 Task: Find connections with filter location Kulpahār with filter topic #Letsworkwith filter profile language French with filter current company Lenovo India with filter school Terna Engineering College with filter industry Industry Associations with filter service category Print Design with filter keywords title Social Media Assistant
Action: Mouse moved to (291, 208)
Screenshot: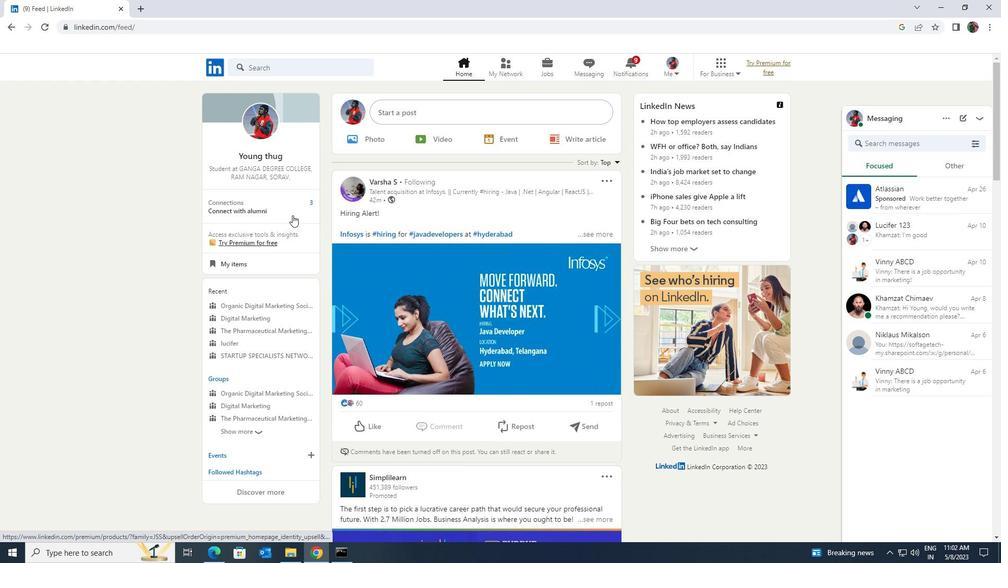
Action: Mouse pressed left at (291, 208)
Screenshot: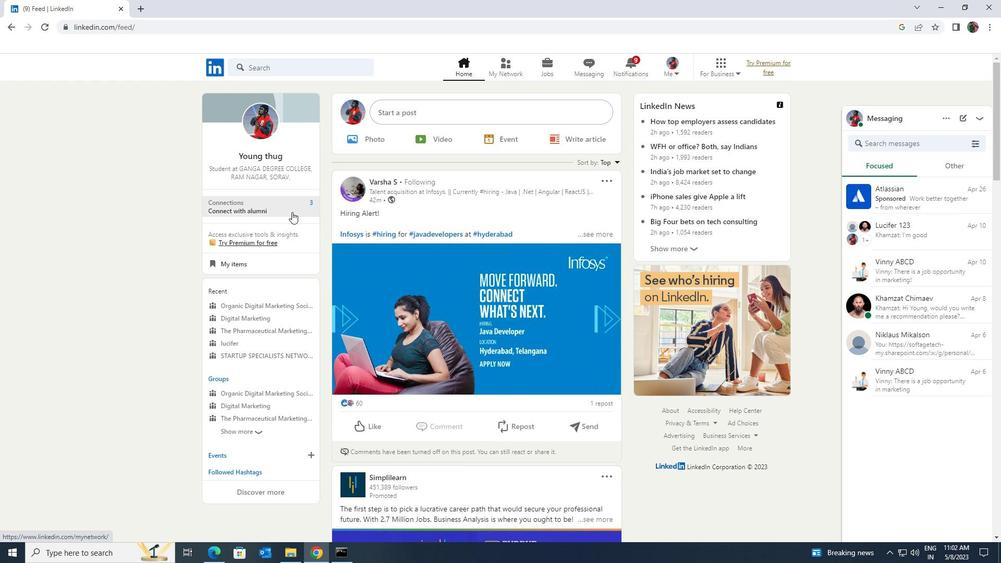 
Action: Mouse moved to (298, 125)
Screenshot: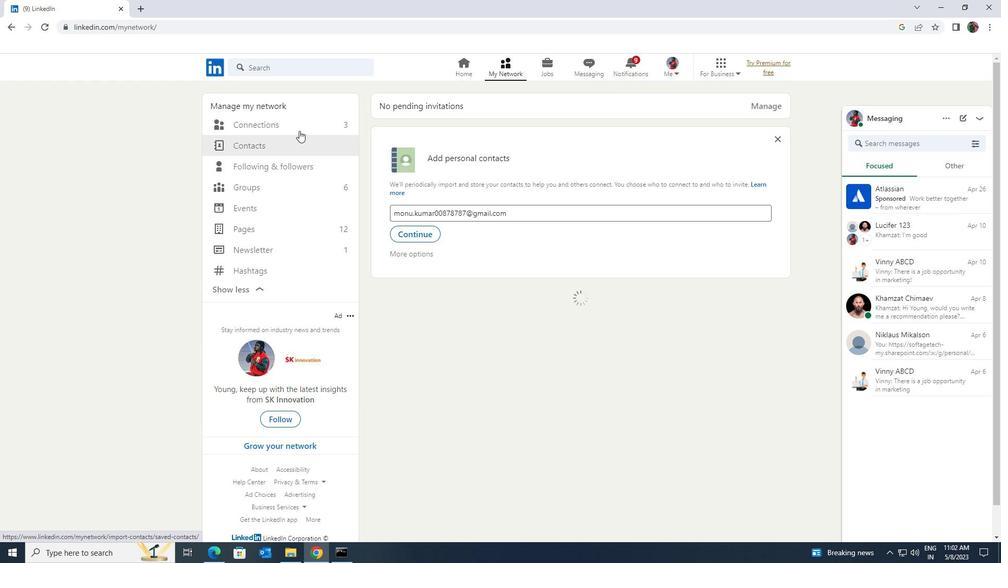 
Action: Mouse pressed left at (298, 125)
Screenshot: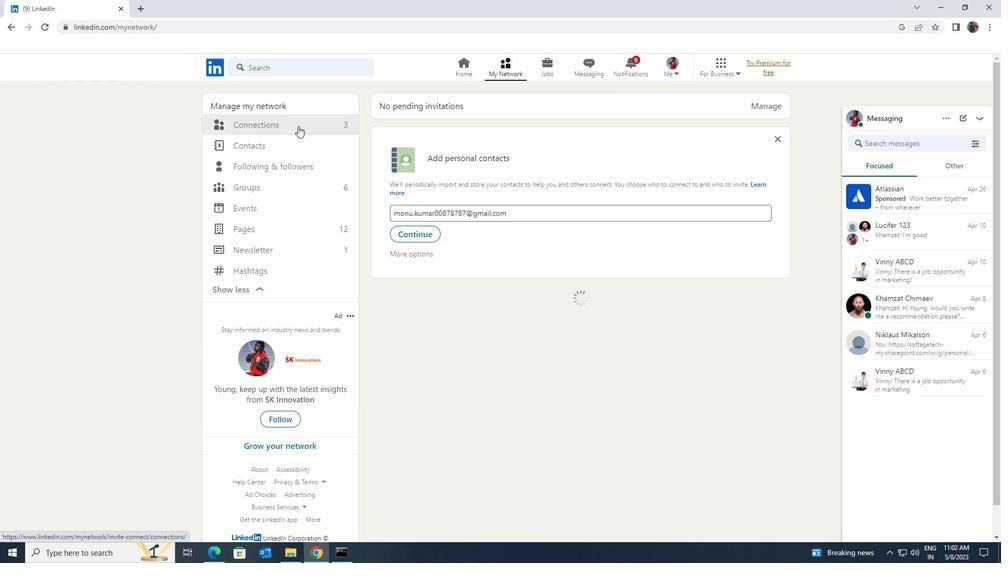 
Action: Mouse moved to (567, 125)
Screenshot: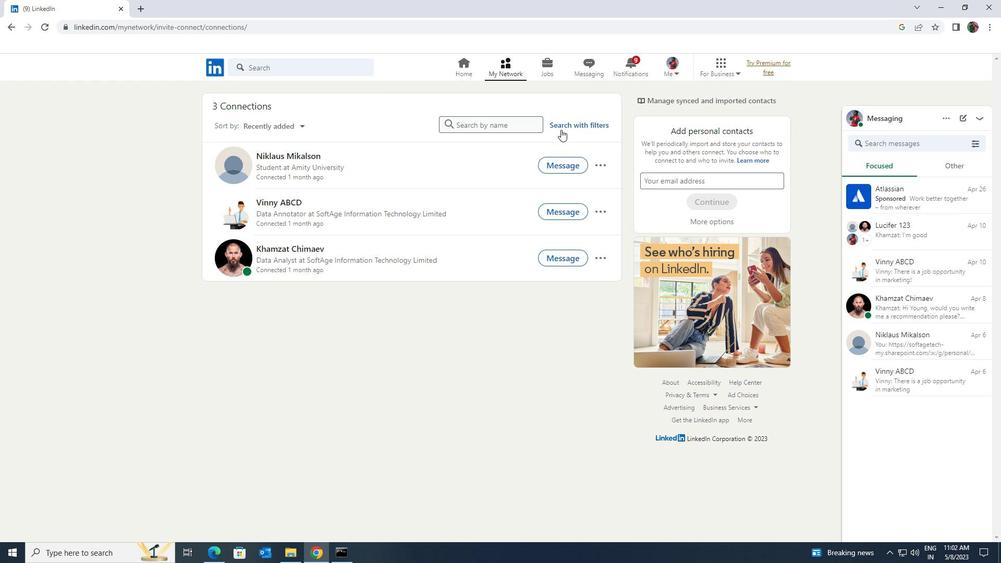 
Action: Mouse pressed left at (567, 125)
Screenshot: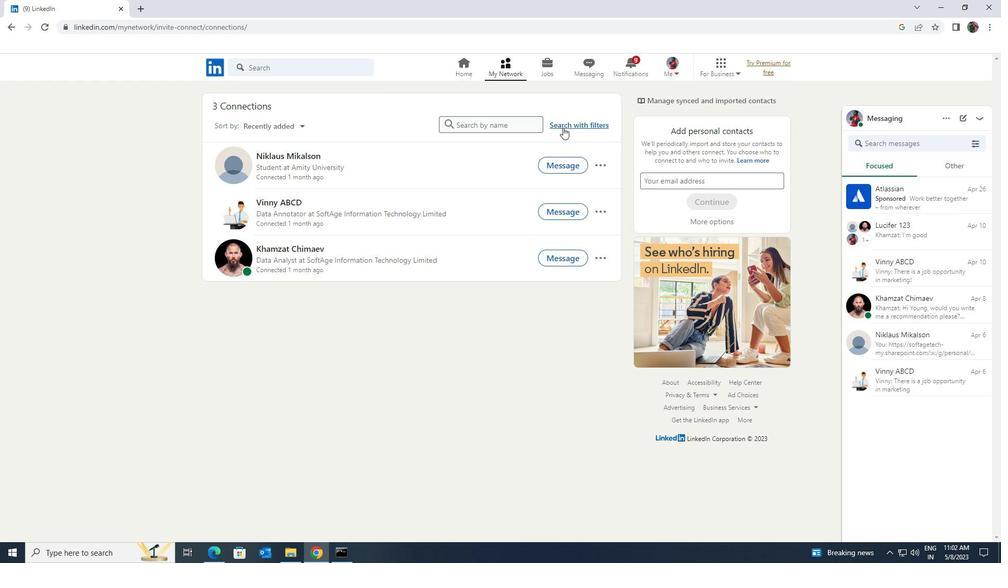 
Action: Mouse moved to (534, 98)
Screenshot: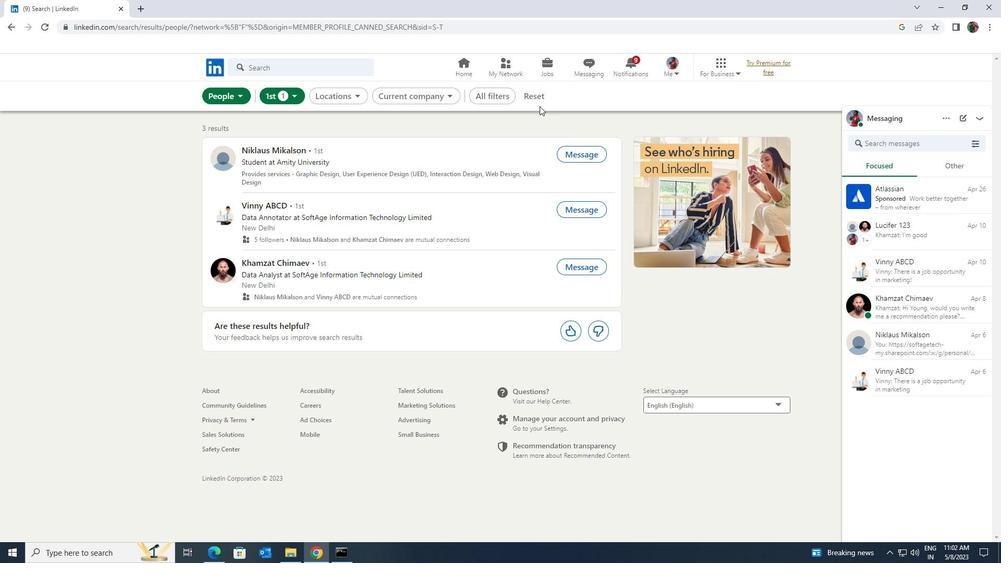 
Action: Mouse pressed left at (534, 98)
Screenshot: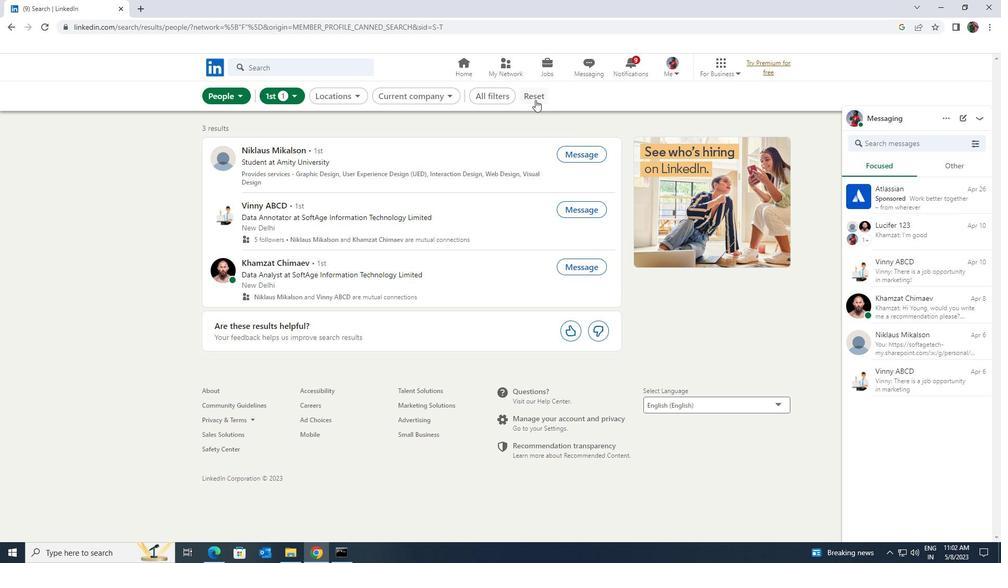 
Action: Mouse moved to (518, 94)
Screenshot: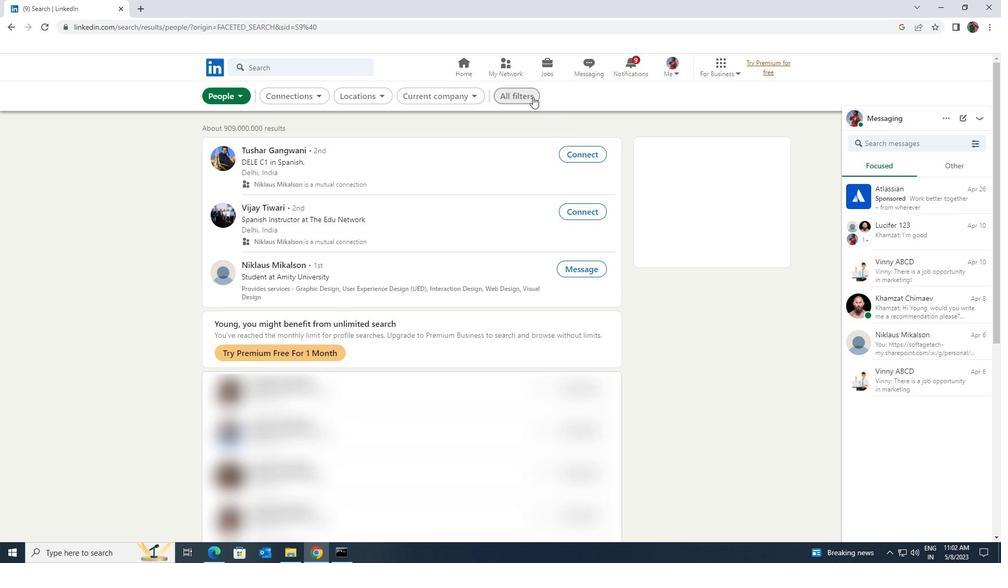 
Action: Mouse pressed left at (518, 94)
Screenshot: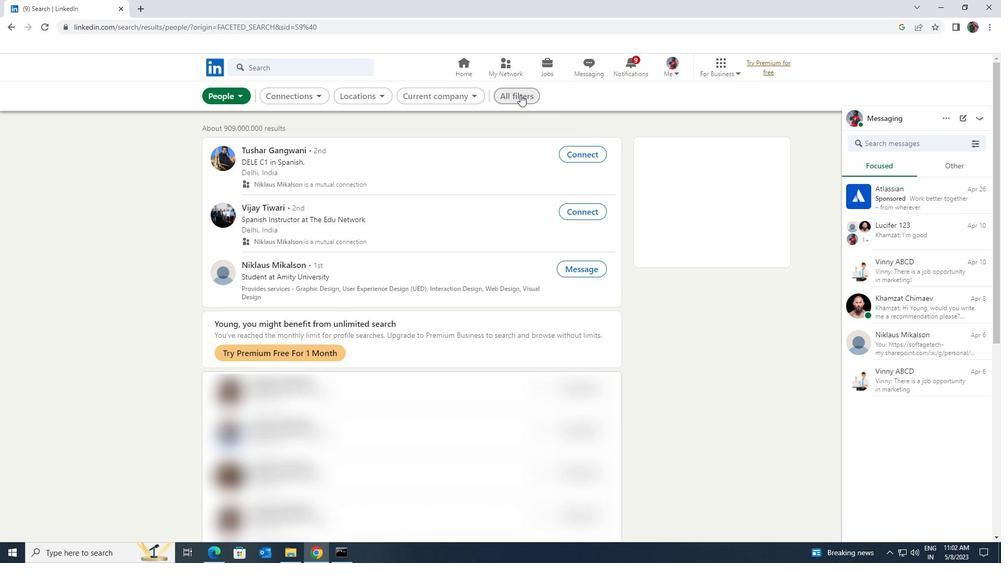 
Action: Mouse moved to (864, 409)
Screenshot: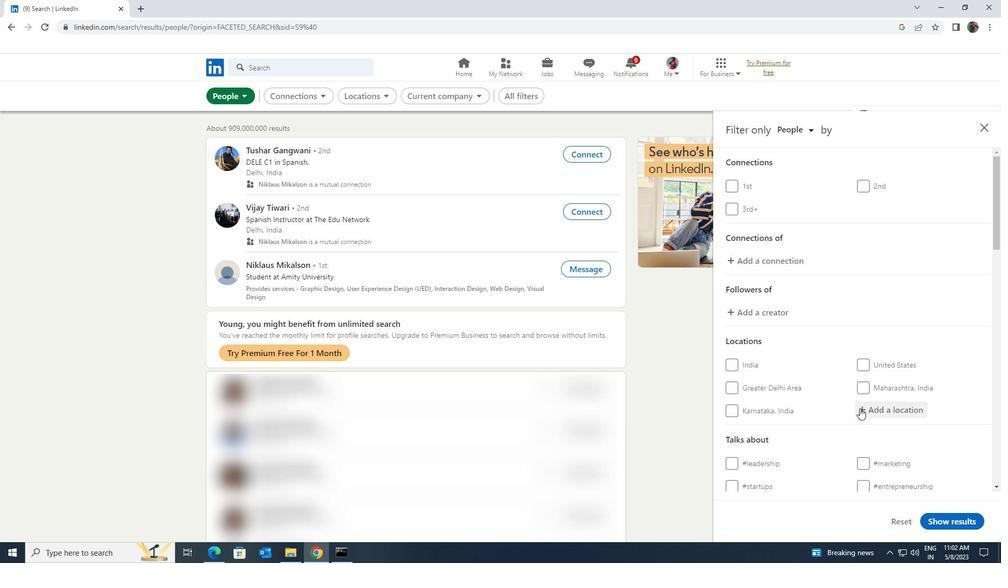 
Action: Mouse pressed left at (864, 409)
Screenshot: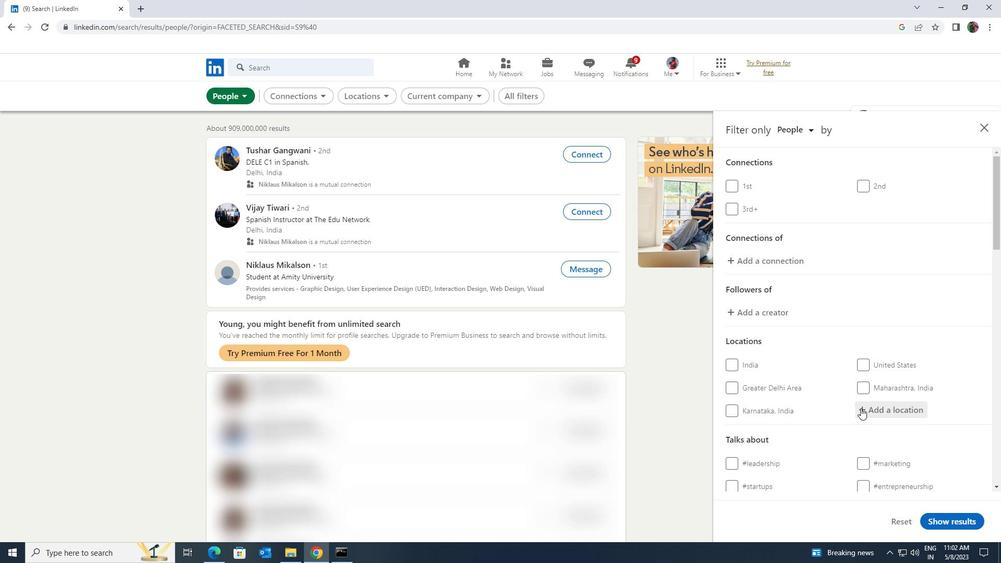 
Action: Key pressed <Key.shift><Key.shift><Key.shift><Key.shift><Key.shift><Key.shift>KULPAHAR
Screenshot: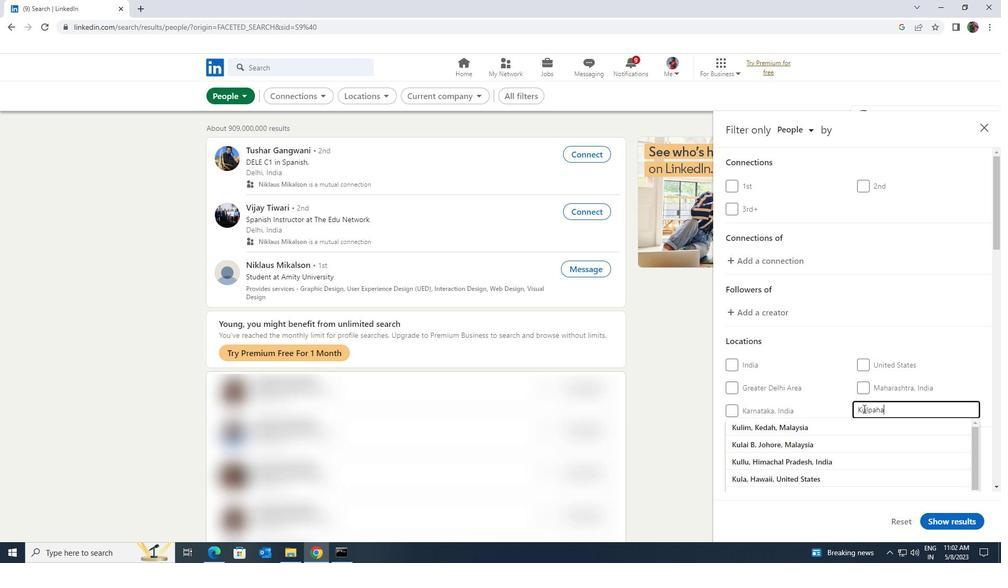 
Action: Mouse moved to (863, 418)
Screenshot: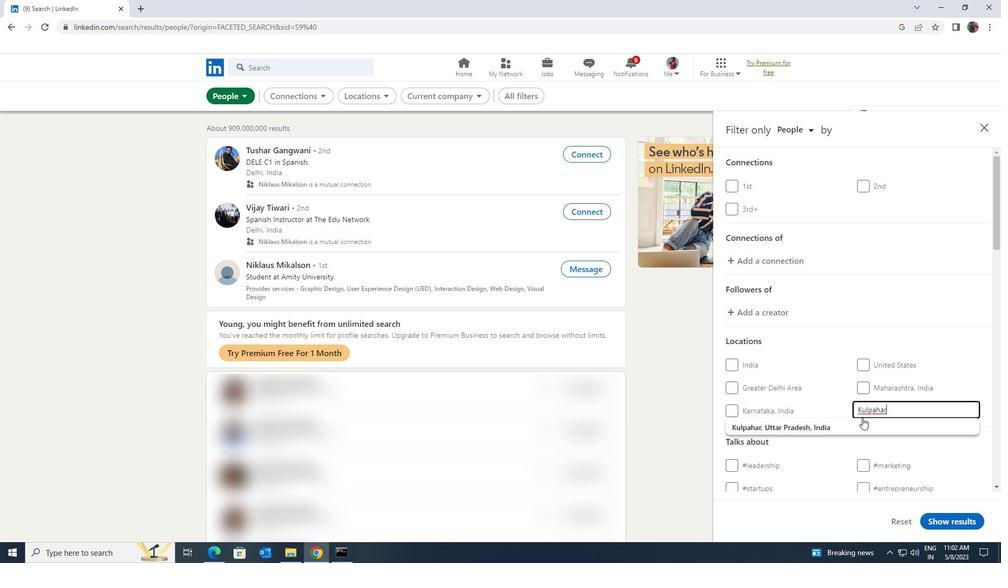 
Action: Mouse pressed left at (863, 418)
Screenshot: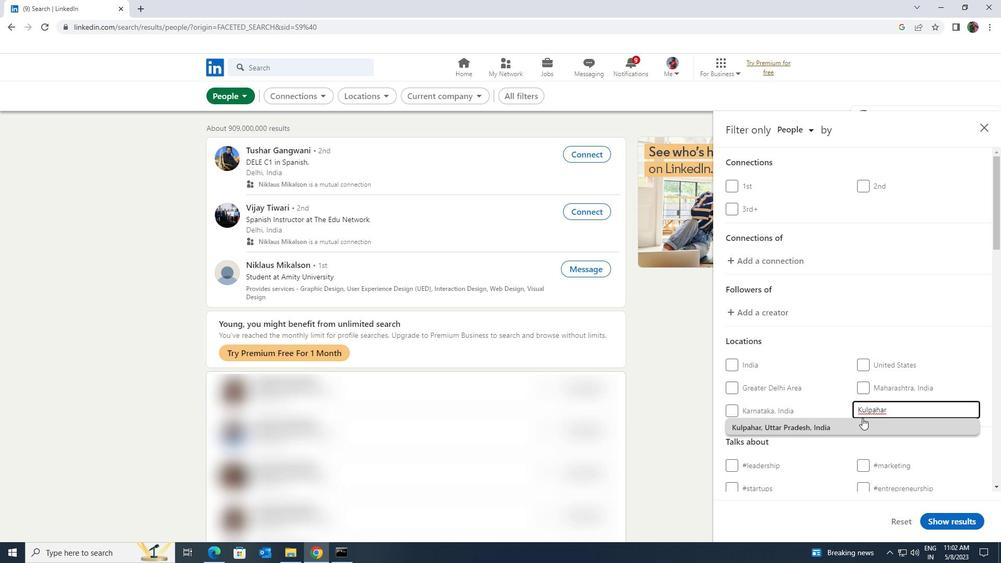 
Action: Mouse scrolled (863, 418) with delta (0, 0)
Screenshot: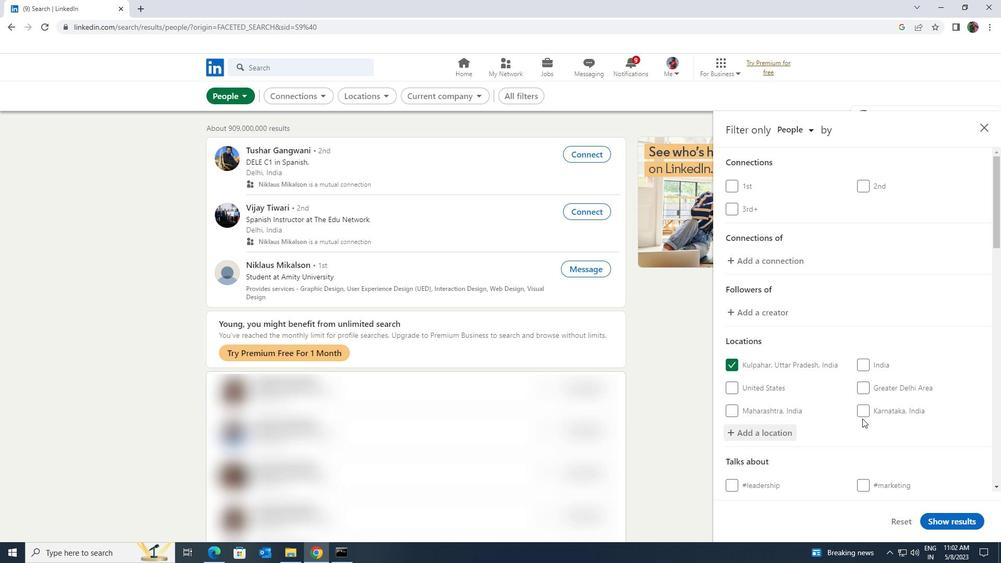 
Action: Mouse scrolled (863, 418) with delta (0, 0)
Screenshot: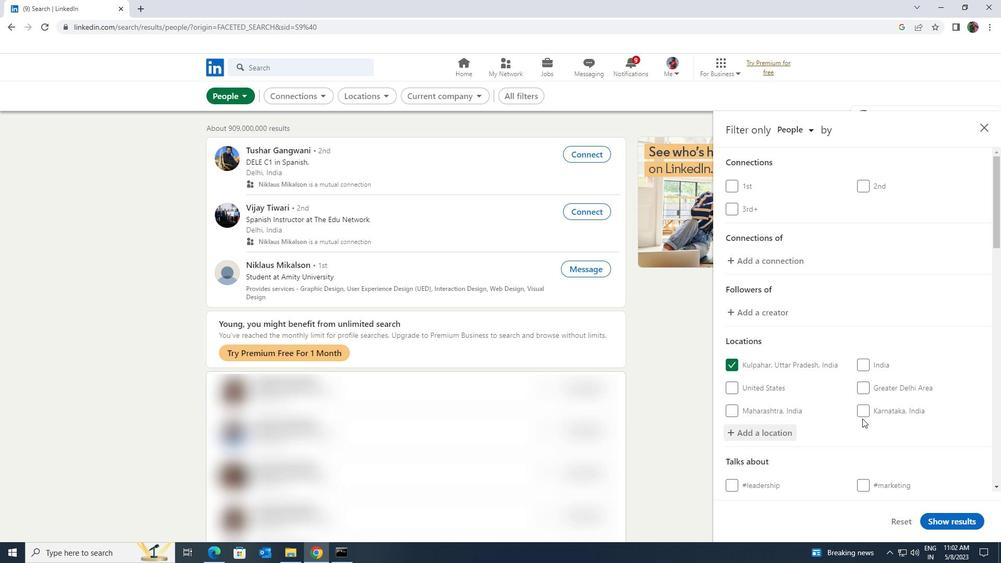 
Action: Mouse moved to (865, 419)
Screenshot: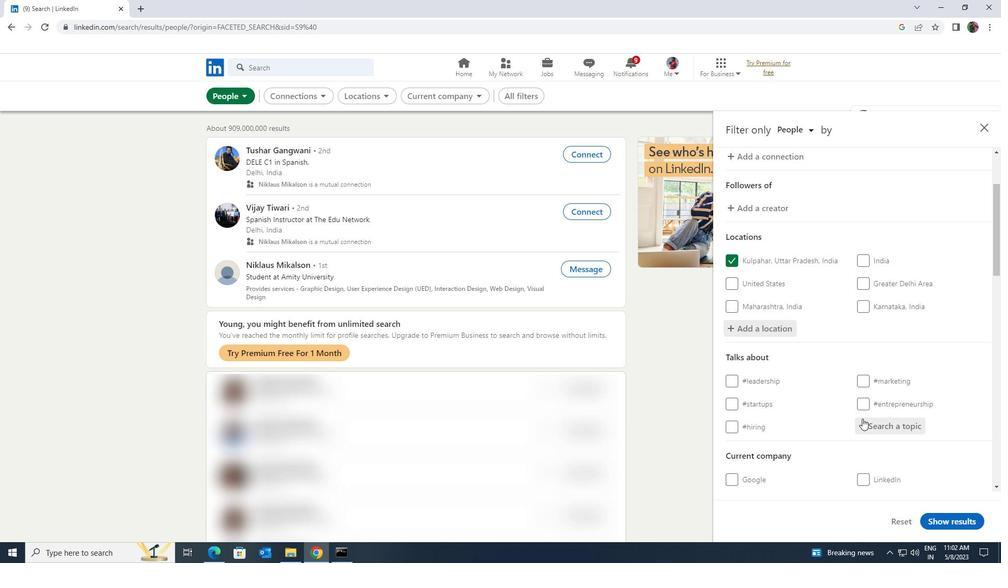 
Action: Mouse pressed left at (865, 419)
Screenshot: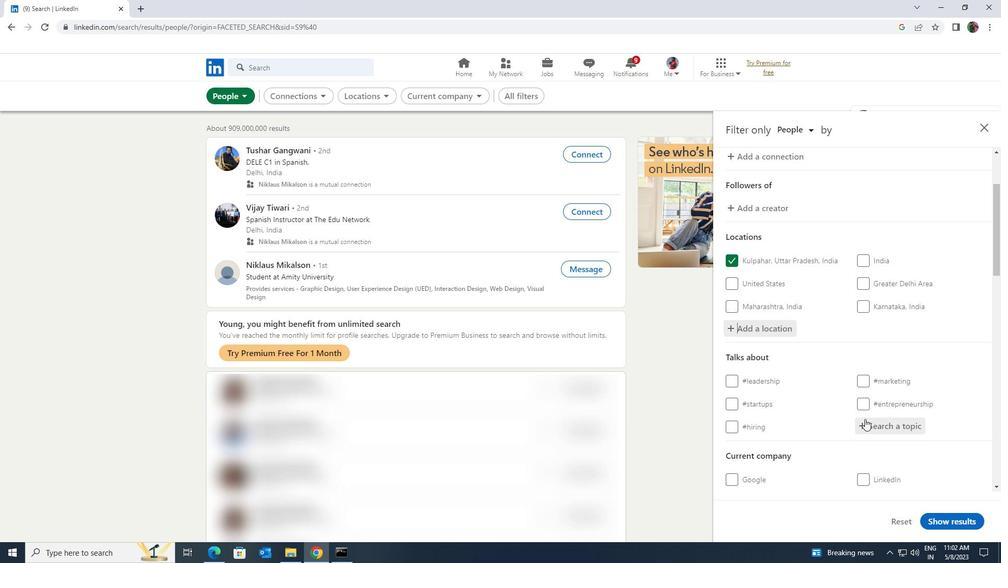 
Action: Key pressed <Key.shift>LETSWORK
Screenshot: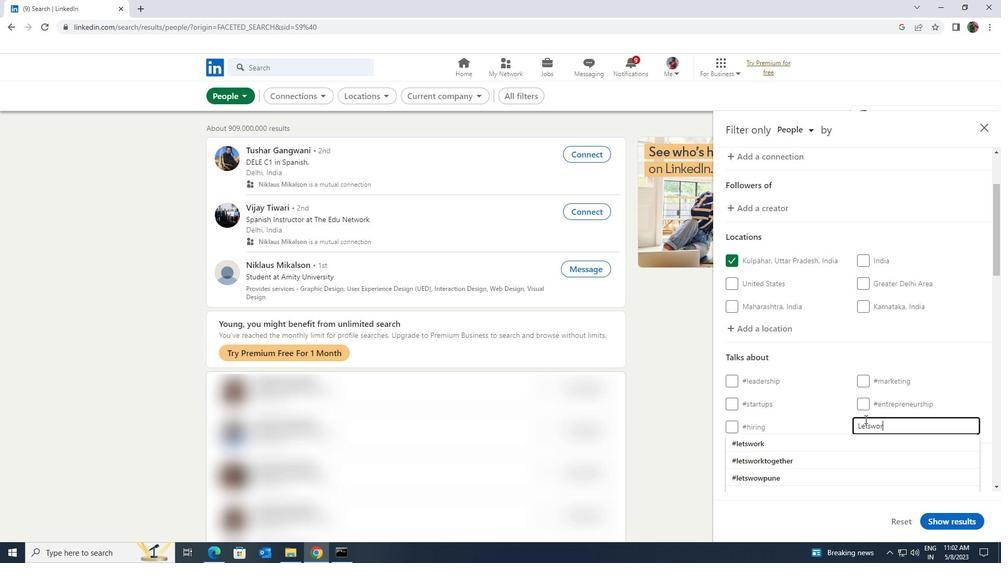 
Action: Mouse moved to (865, 434)
Screenshot: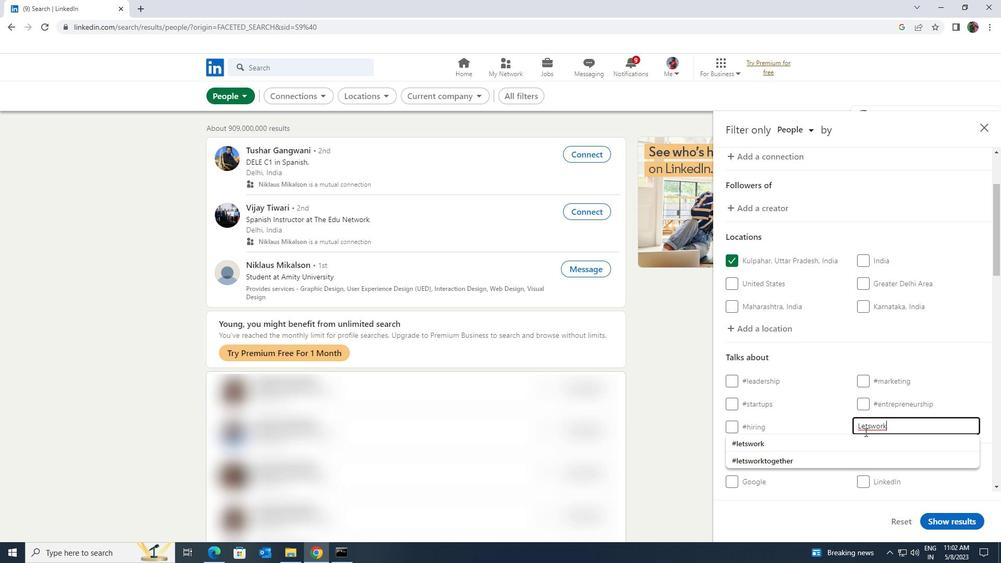 
Action: Mouse pressed left at (865, 434)
Screenshot: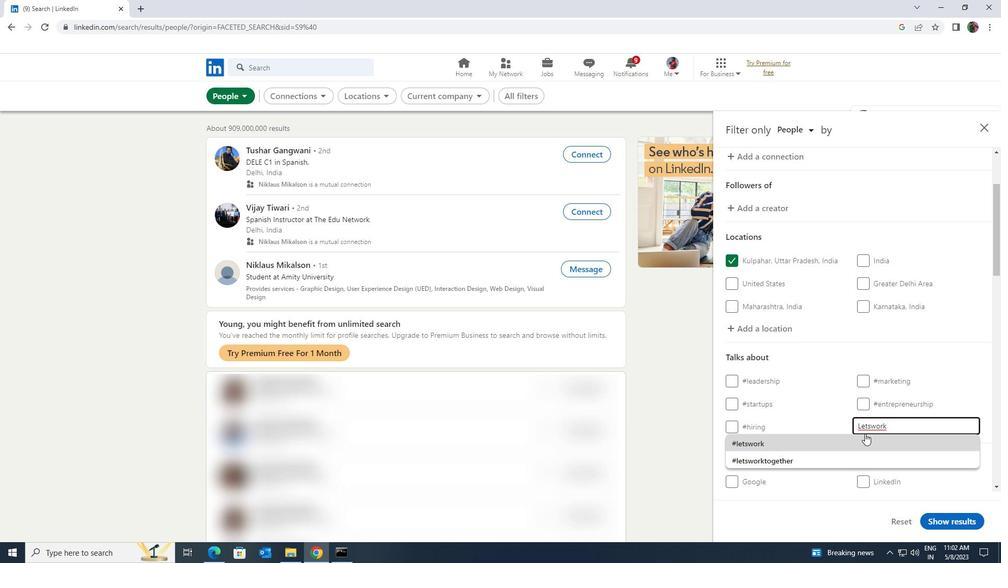 
Action: Mouse scrolled (865, 433) with delta (0, 0)
Screenshot: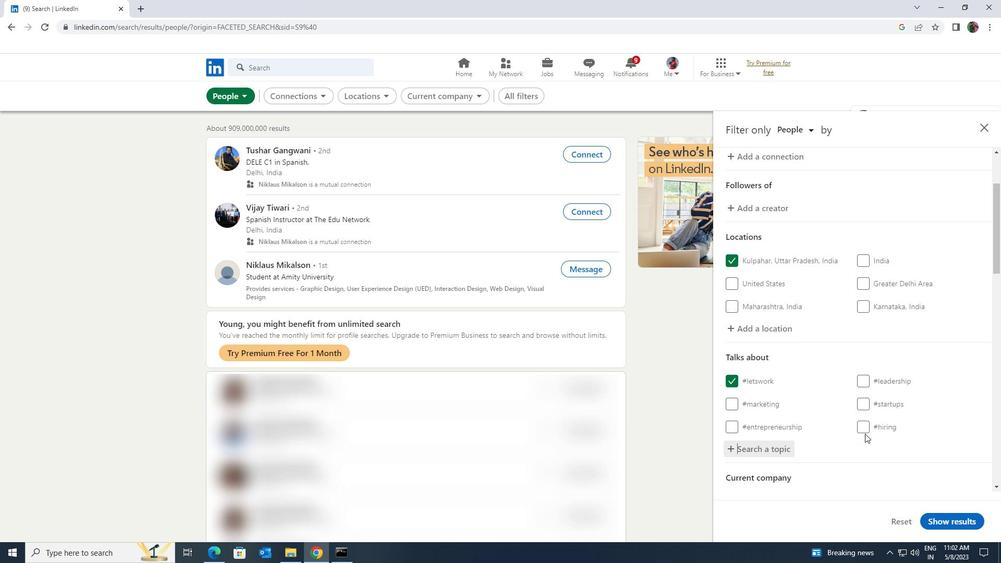 
Action: Mouse scrolled (865, 433) with delta (0, 0)
Screenshot: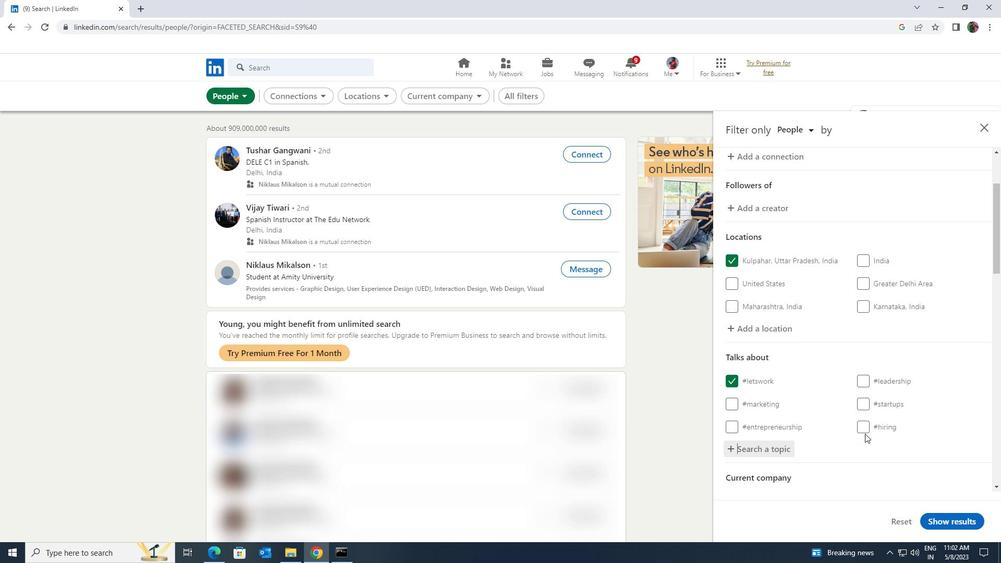 
Action: Mouse scrolled (865, 433) with delta (0, 0)
Screenshot: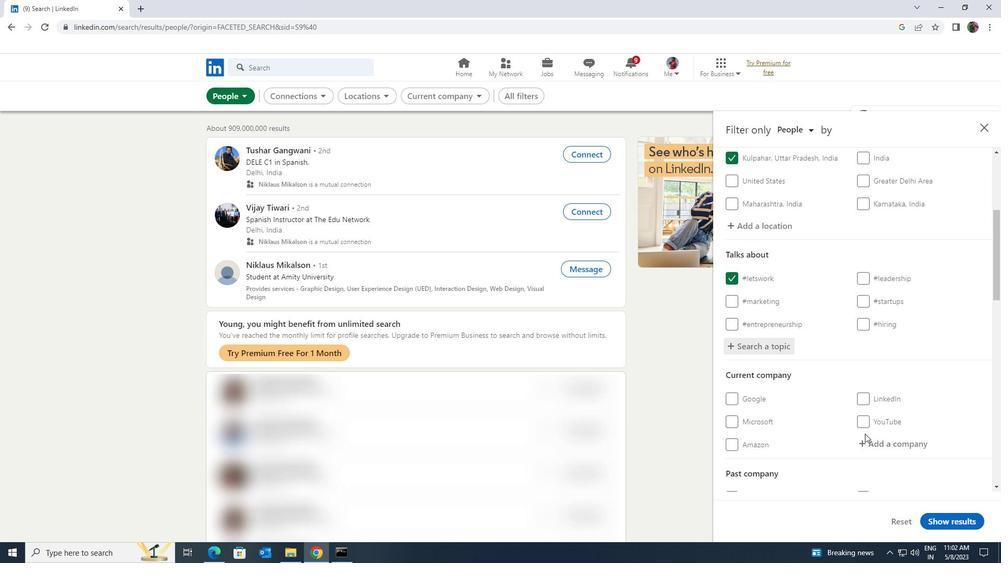 
Action: Mouse scrolled (865, 433) with delta (0, 0)
Screenshot: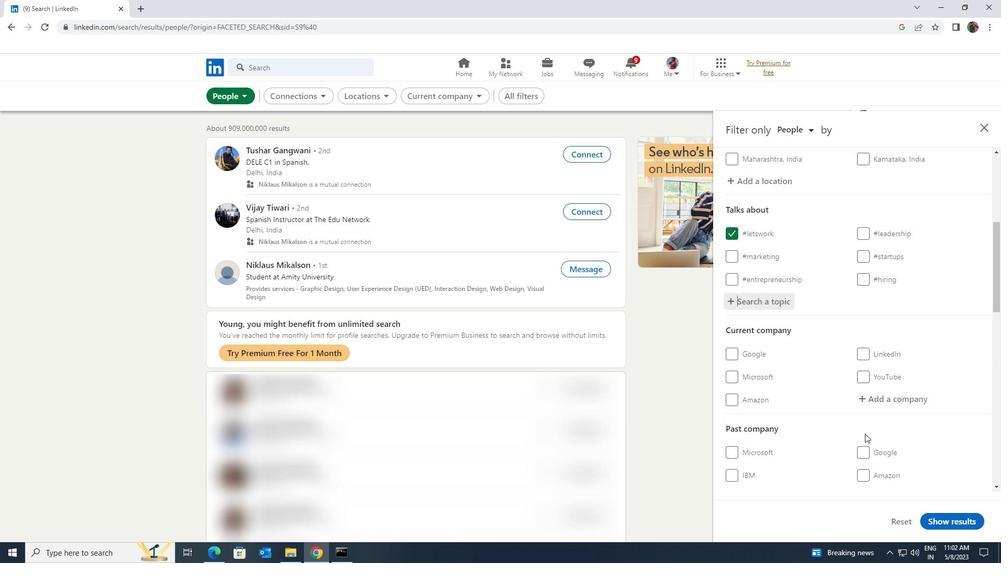 
Action: Mouse scrolled (865, 433) with delta (0, 0)
Screenshot: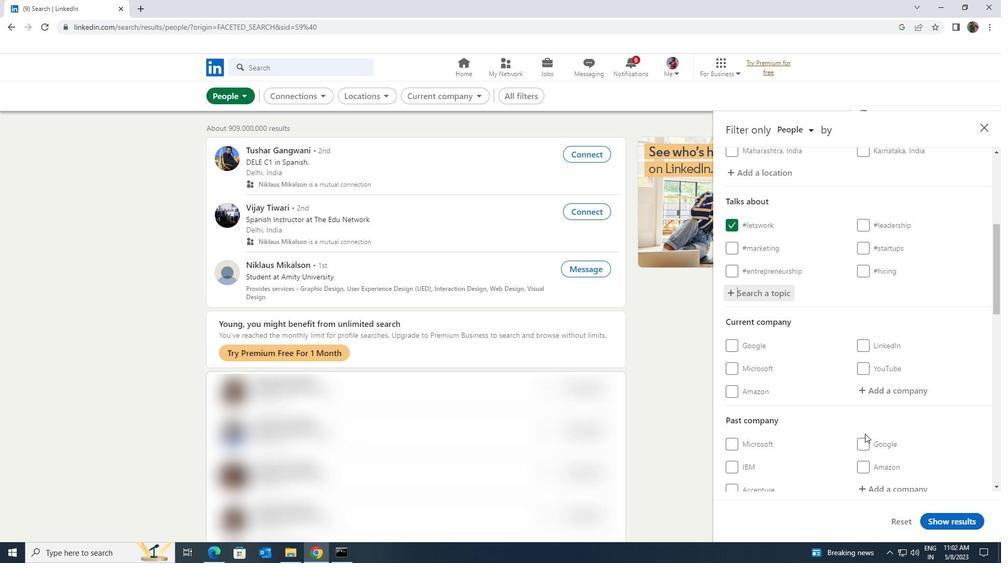 
Action: Mouse scrolled (865, 433) with delta (0, 0)
Screenshot: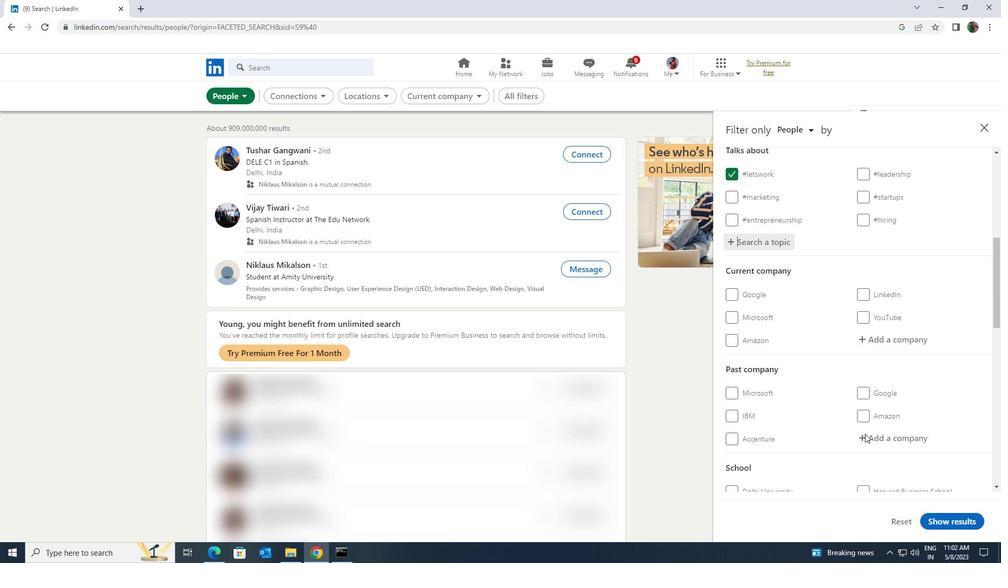 
Action: Mouse scrolled (865, 433) with delta (0, 0)
Screenshot: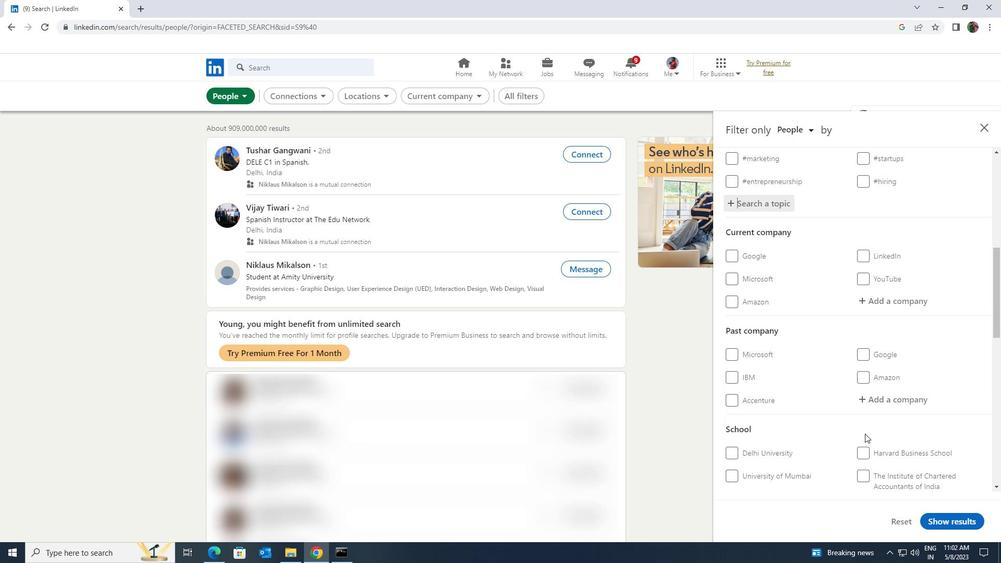 
Action: Mouse scrolled (865, 433) with delta (0, 0)
Screenshot: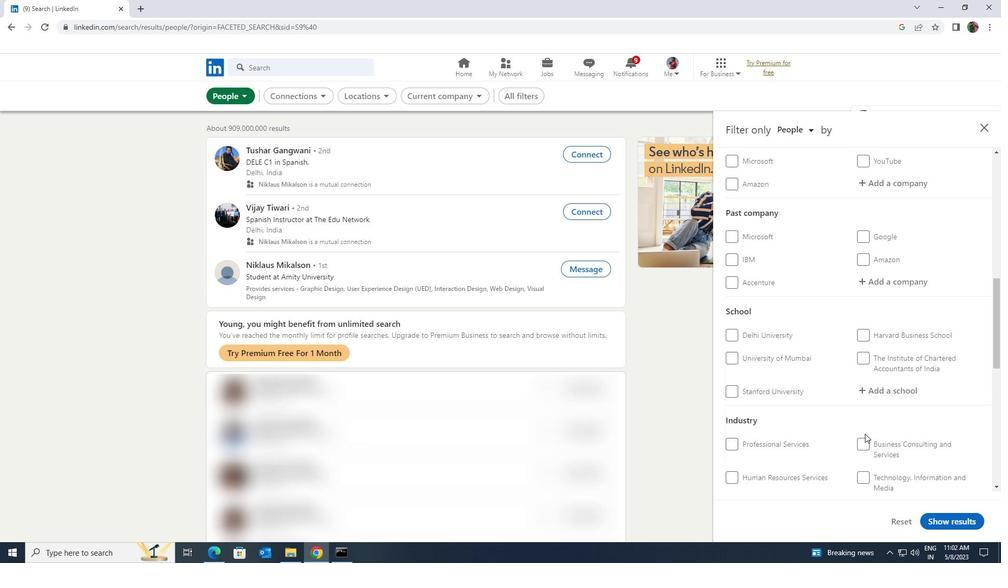 
Action: Mouse scrolled (865, 433) with delta (0, 0)
Screenshot: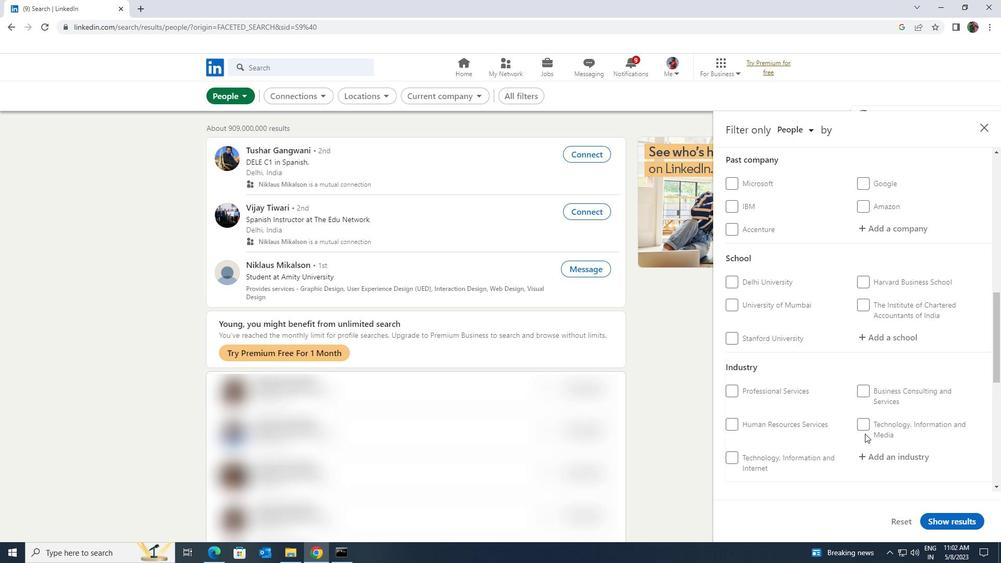 
Action: Mouse moved to (864, 464)
Screenshot: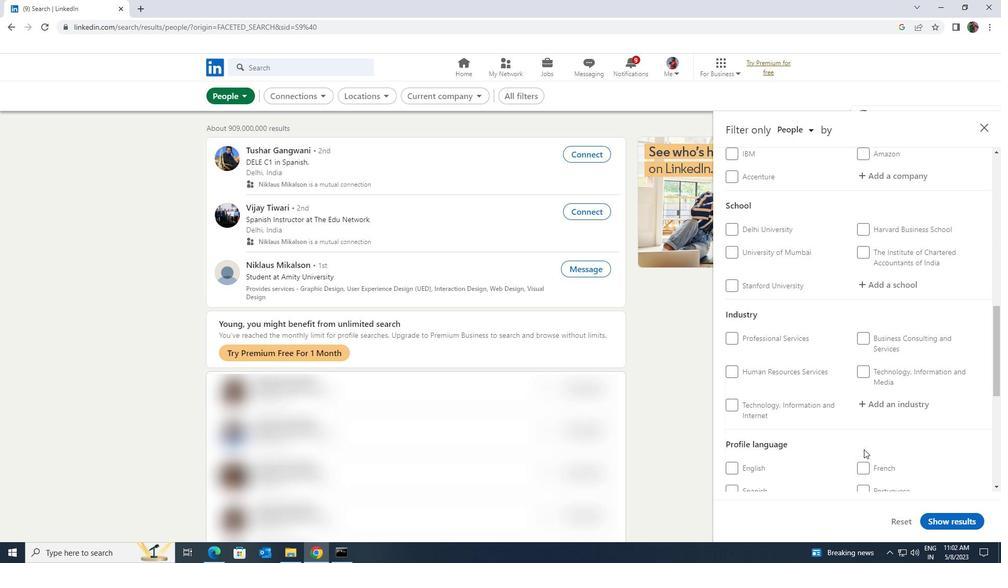 
Action: Mouse pressed left at (864, 464)
Screenshot: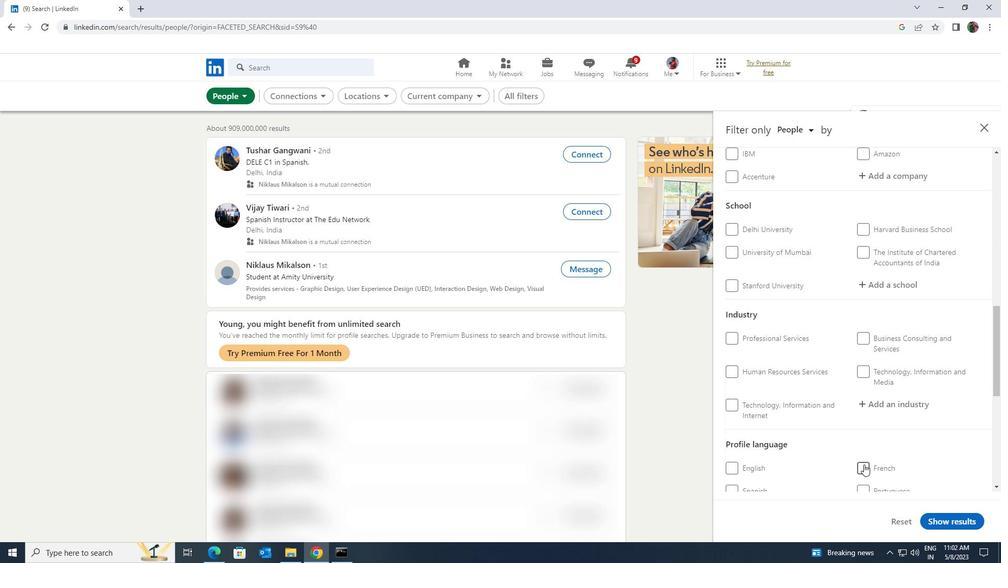 
Action: Mouse scrolled (864, 465) with delta (0, 0)
Screenshot: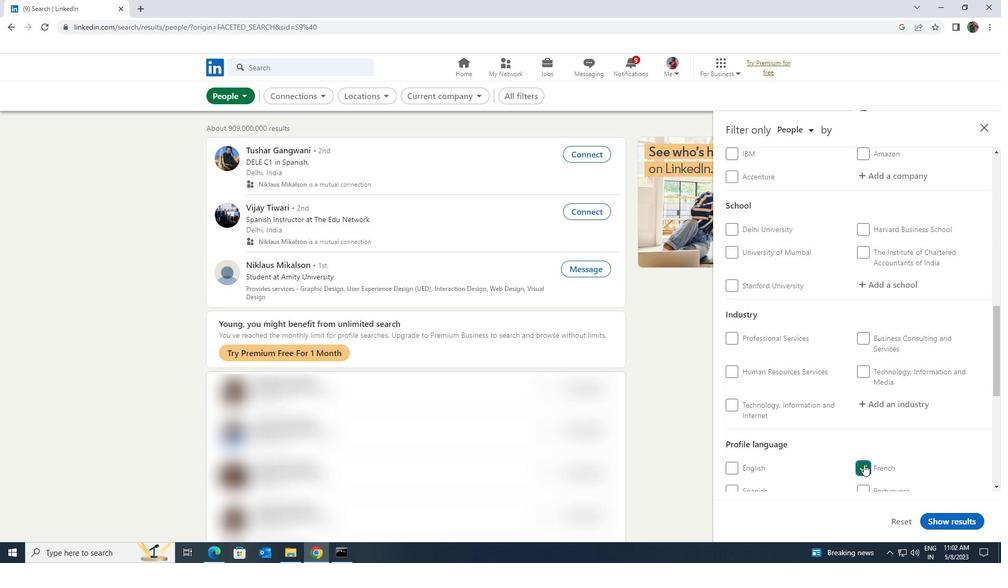 
Action: Mouse scrolled (864, 465) with delta (0, 0)
Screenshot: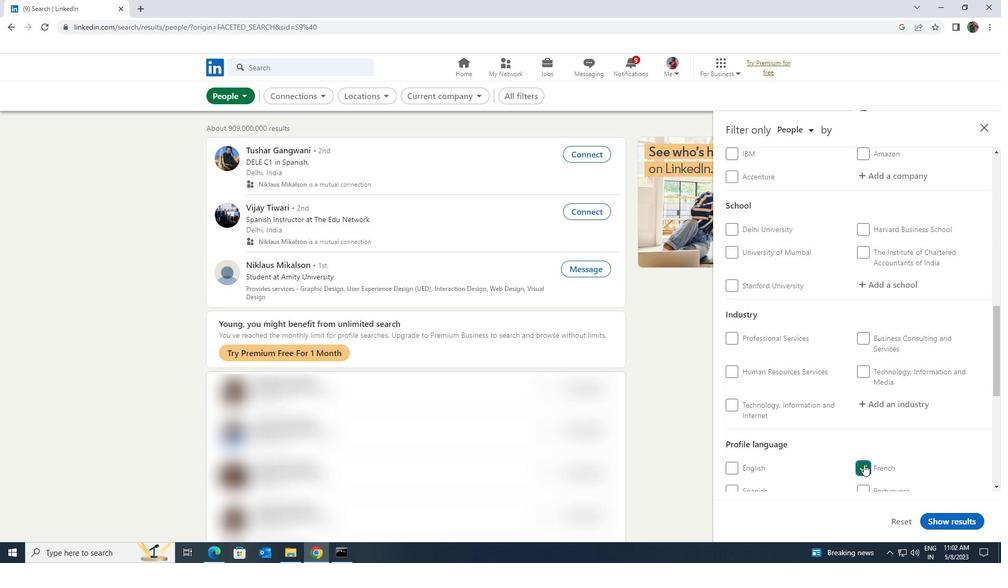 
Action: Mouse scrolled (864, 465) with delta (0, 0)
Screenshot: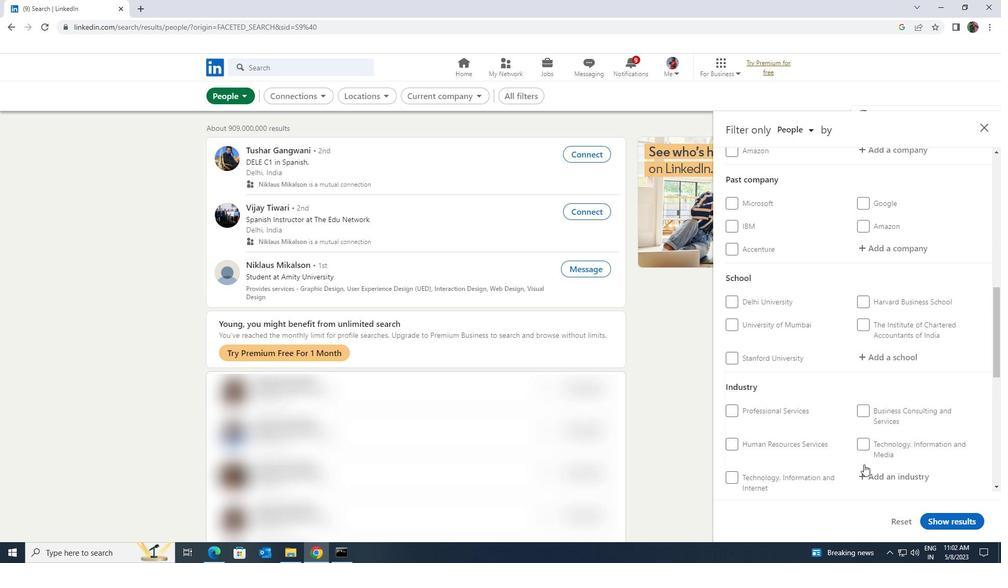 
Action: Mouse scrolled (864, 465) with delta (0, 0)
Screenshot: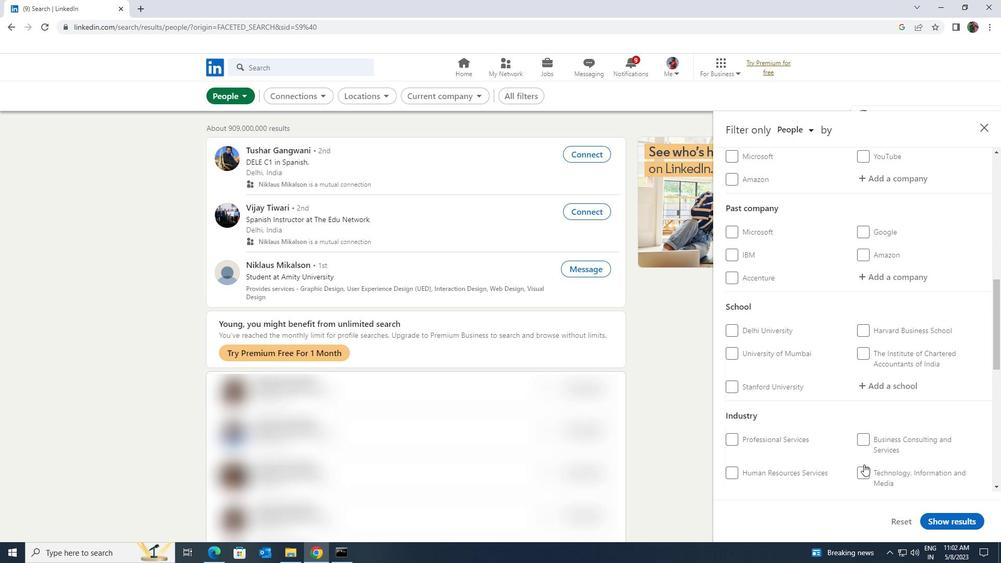 
Action: Mouse scrolled (864, 465) with delta (0, 0)
Screenshot: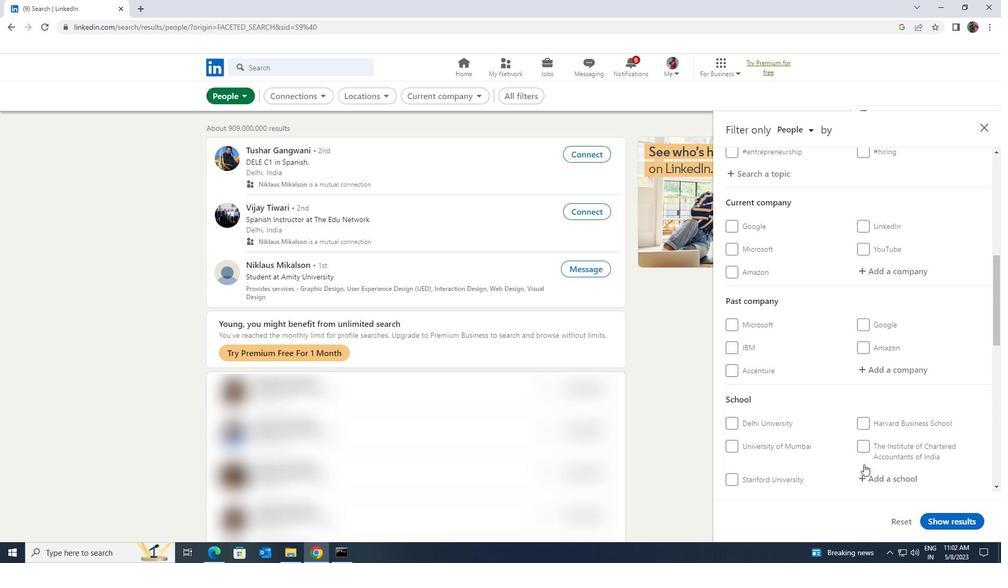 
Action: Mouse scrolled (864, 465) with delta (0, 0)
Screenshot: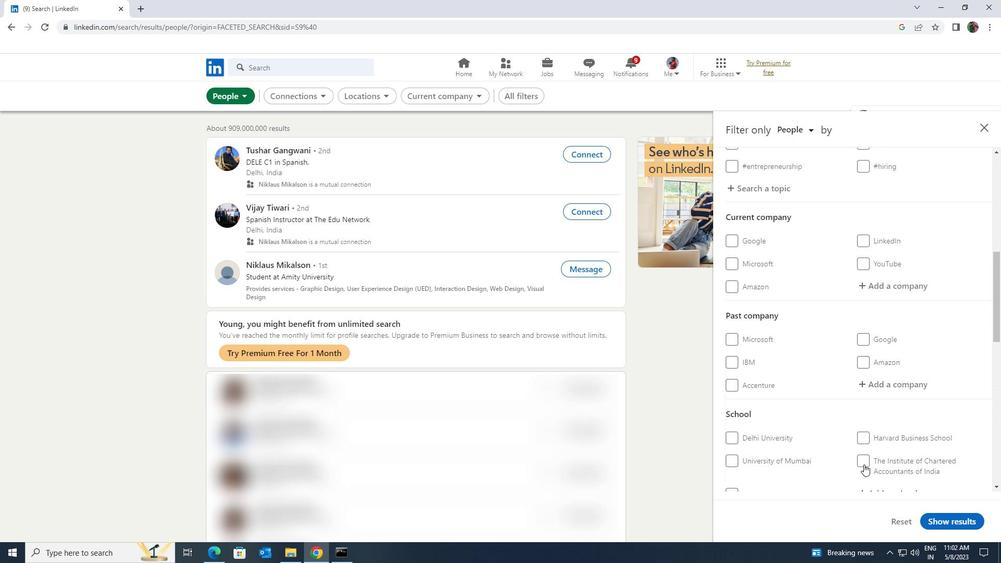 
Action: Mouse scrolled (864, 465) with delta (0, 0)
Screenshot: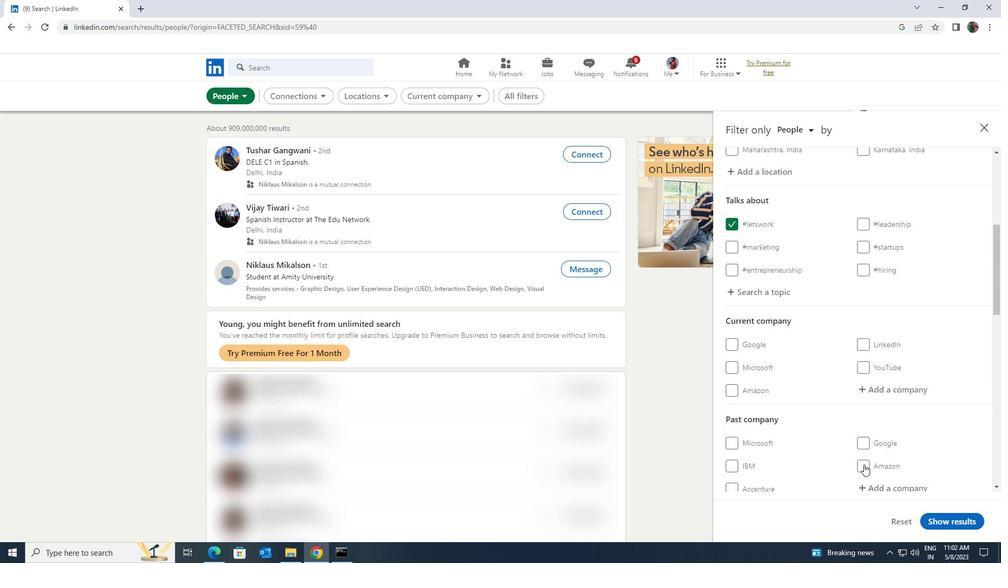 
Action: Mouse moved to (869, 445)
Screenshot: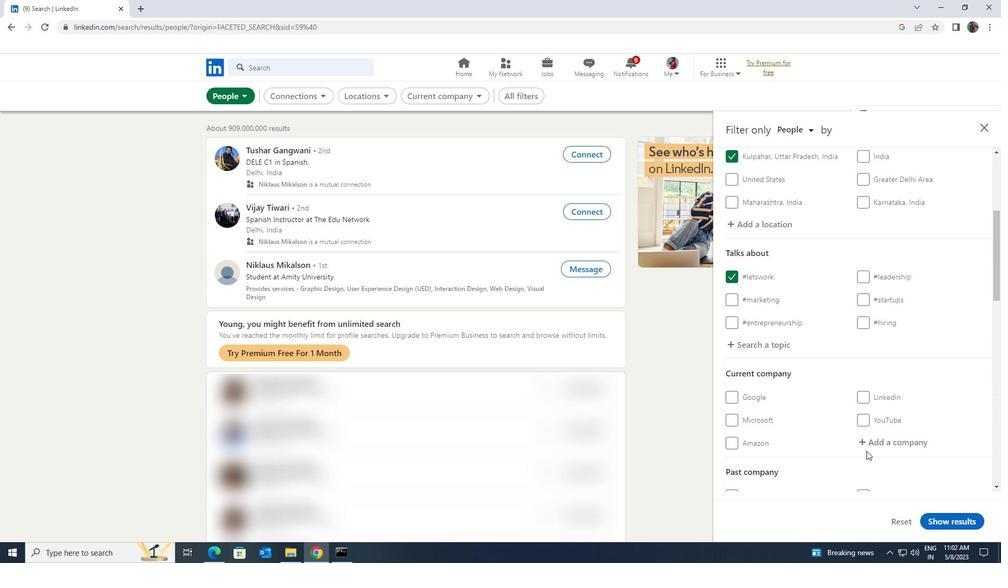
Action: Mouse pressed left at (869, 445)
Screenshot: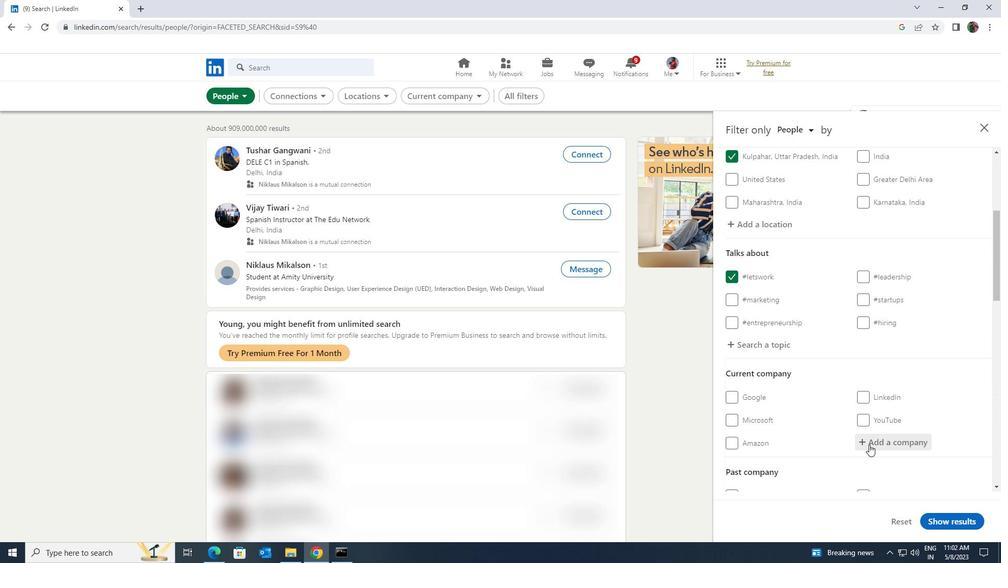 
Action: Key pressed <Key.shift>LENVO<Key.backspace><Key.backspace>ON<Key.backspace>VO<Key.space><Key.shift>INDIA
Screenshot: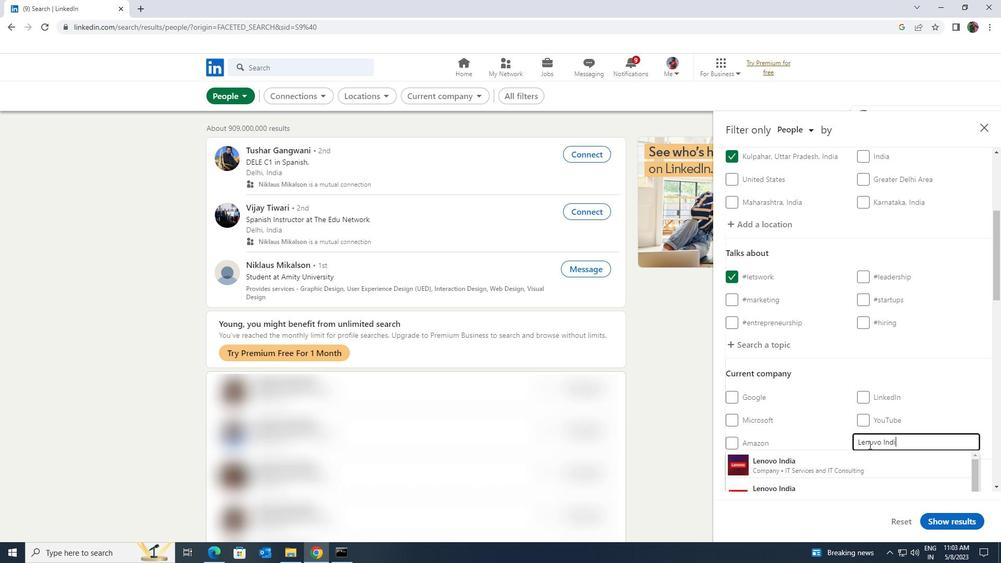 
Action: Mouse moved to (868, 455)
Screenshot: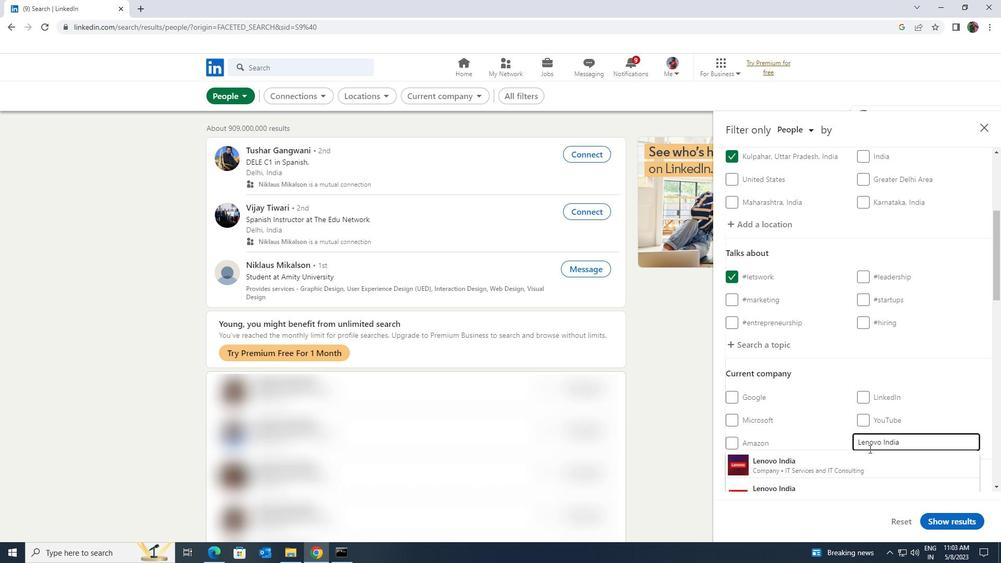 
Action: Mouse pressed left at (868, 455)
Screenshot: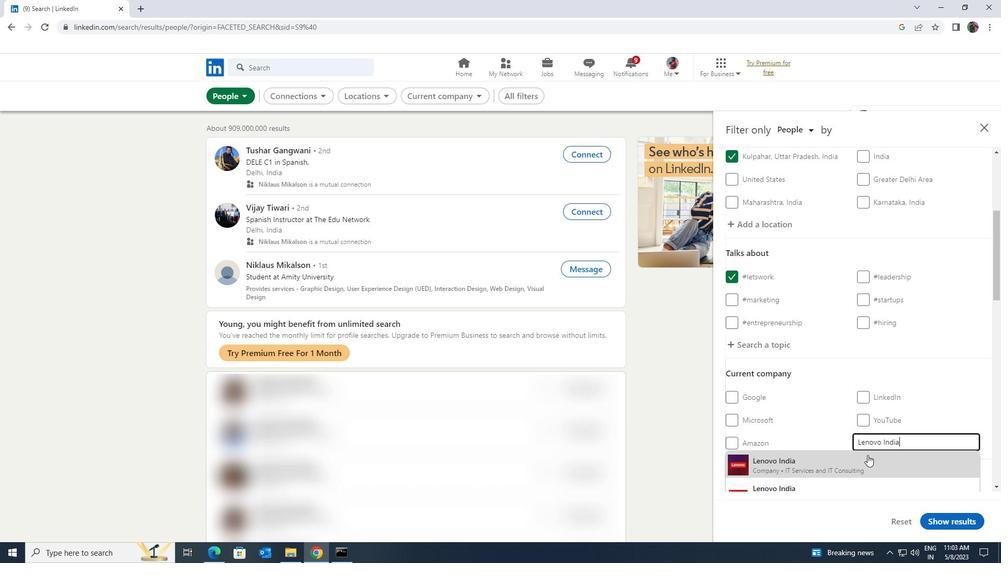 
Action: Mouse scrolled (868, 454) with delta (0, 0)
Screenshot: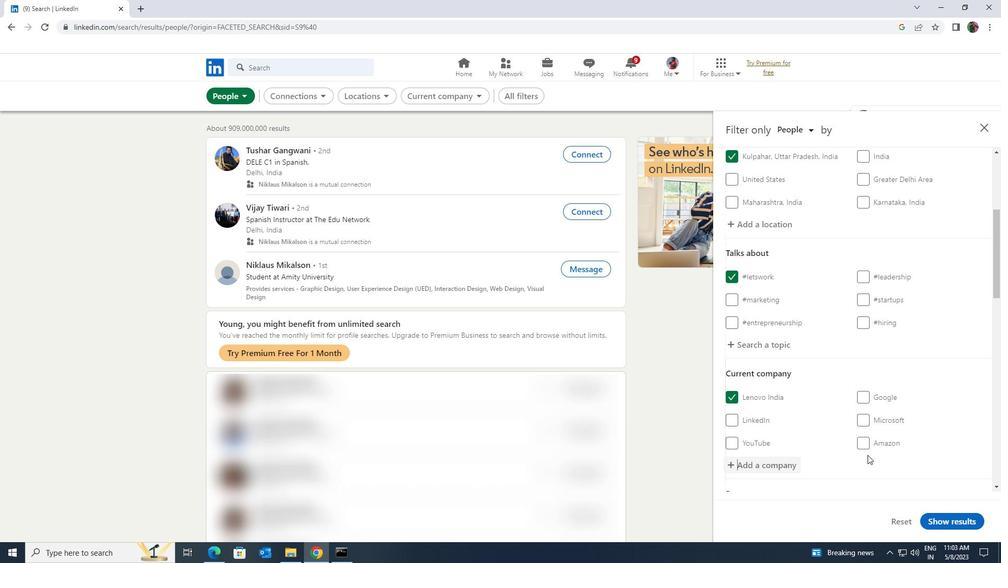 
Action: Mouse scrolled (868, 454) with delta (0, 0)
Screenshot: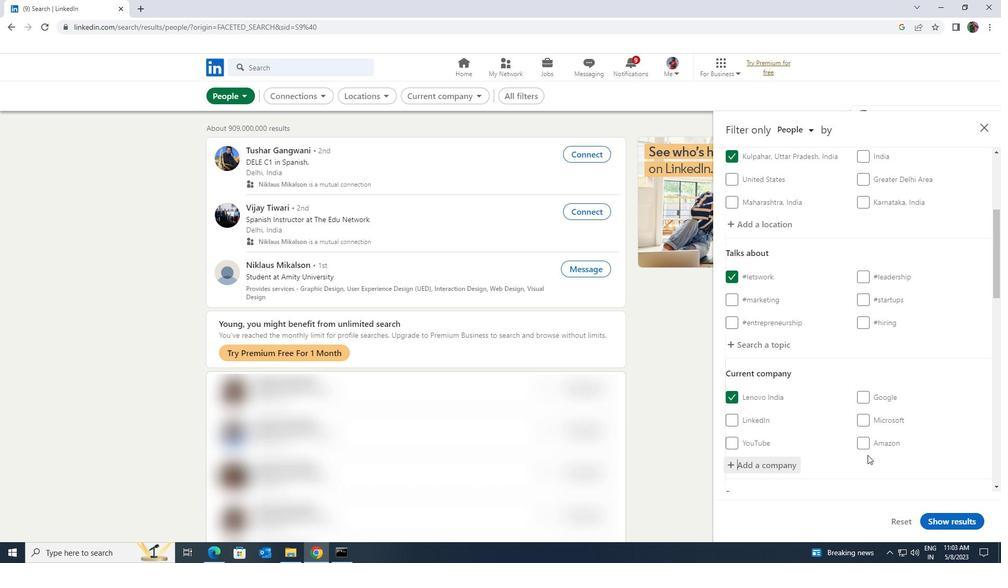 
Action: Mouse scrolled (868, 454) with delta (0, 0)
Screenshot: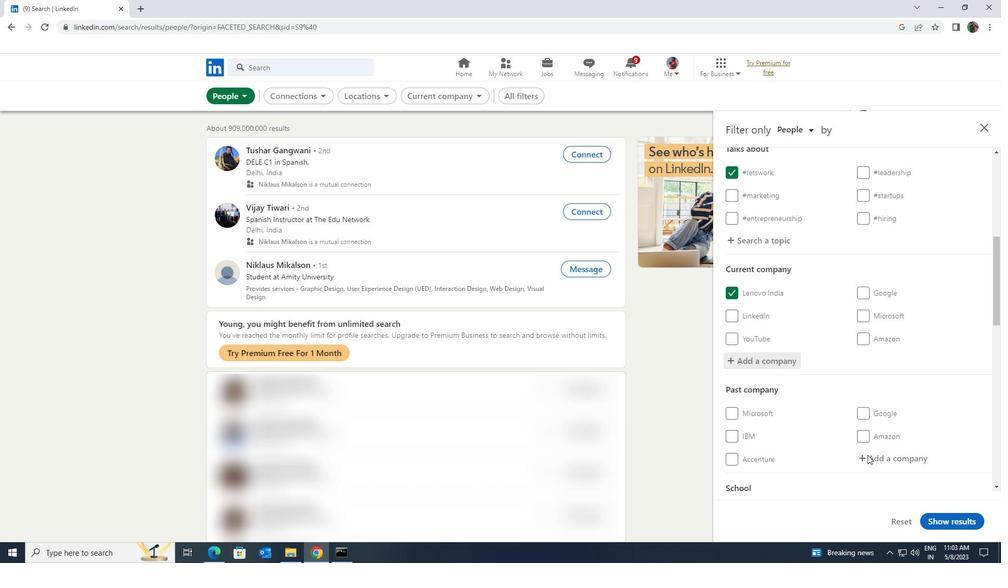 
Action: Mouse scrolled (868, 454) with delta (0, 0)
Screenshot: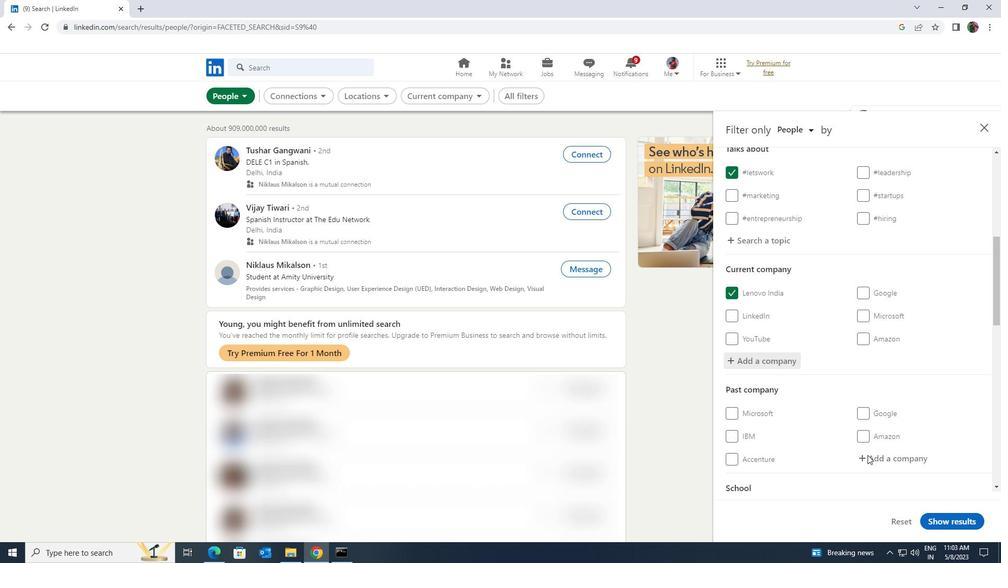 
Action: Mouse scrolled (868, 454) with delta (0, 0)
Screenshot: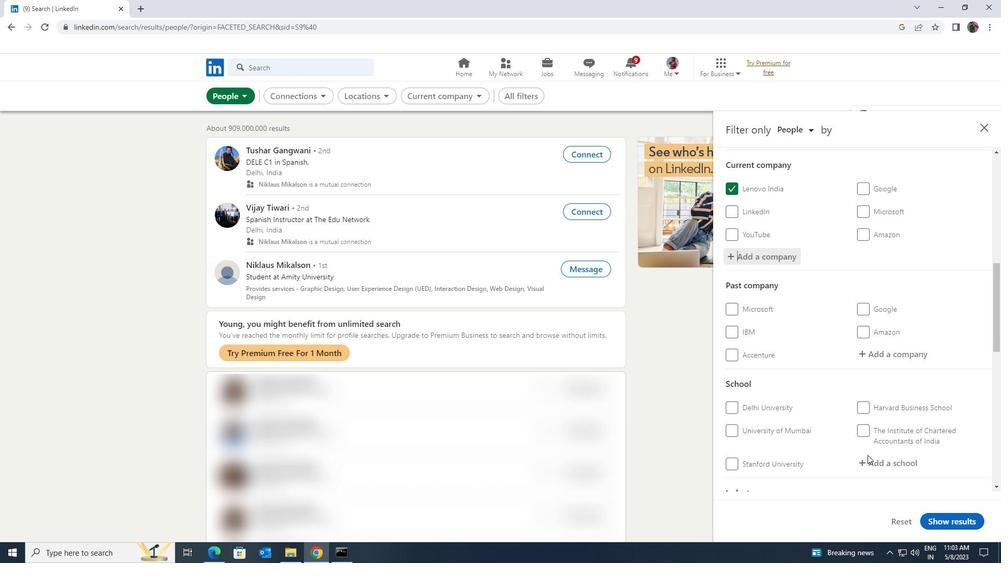 
Action: Mouse moved to (877, 413)
Screenshot: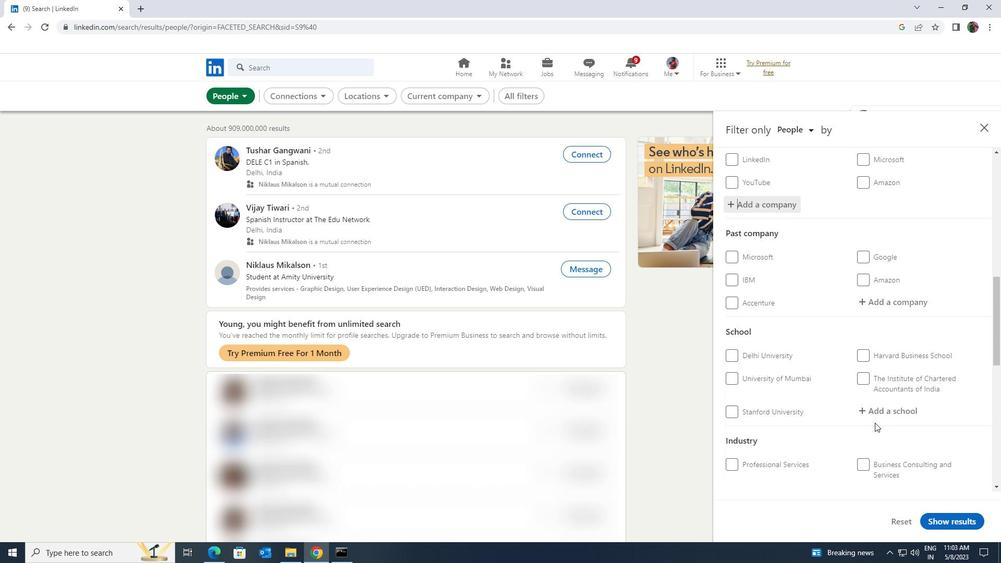 
Action: Mouse pressed left at (877, 413)
Screenshot: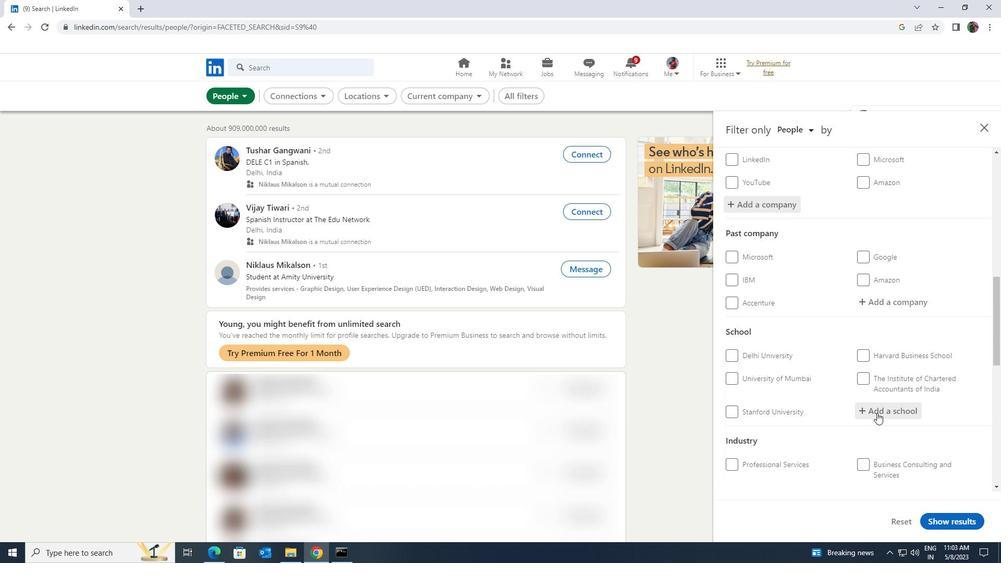 
Action: Key pressed <Key.shift><Key.shift><Key.shift><Key.shift><Key.shift><Key.shift><Key.shift><Key.shift><Key.shift><Key.shift><Key.shift><Key.shift><Key.shift><Key.shift>TERNA<Key.space><Key.shift>ENGINEERING
Screenshot: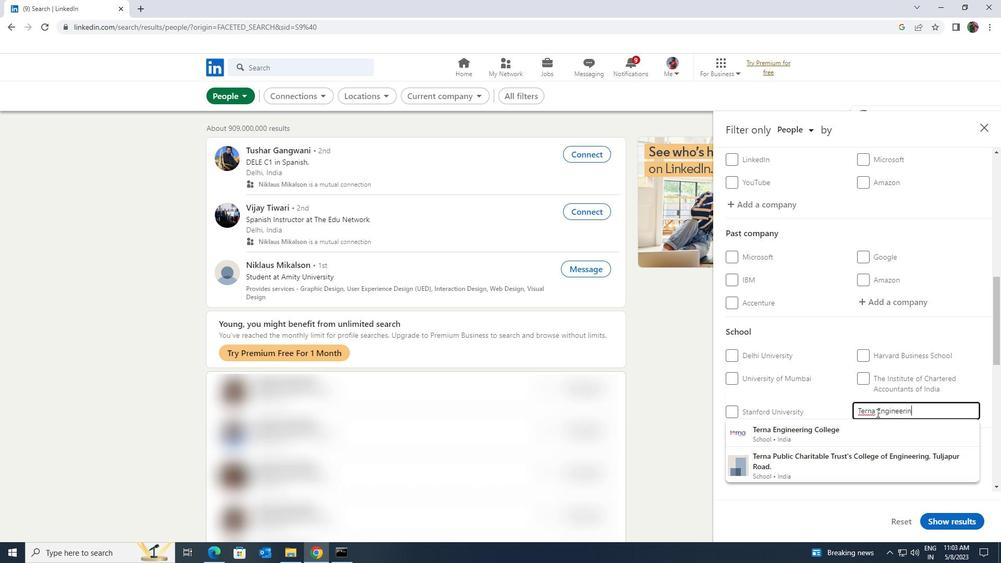 
Action: Mouse moved to (875, 428)
Screenshot: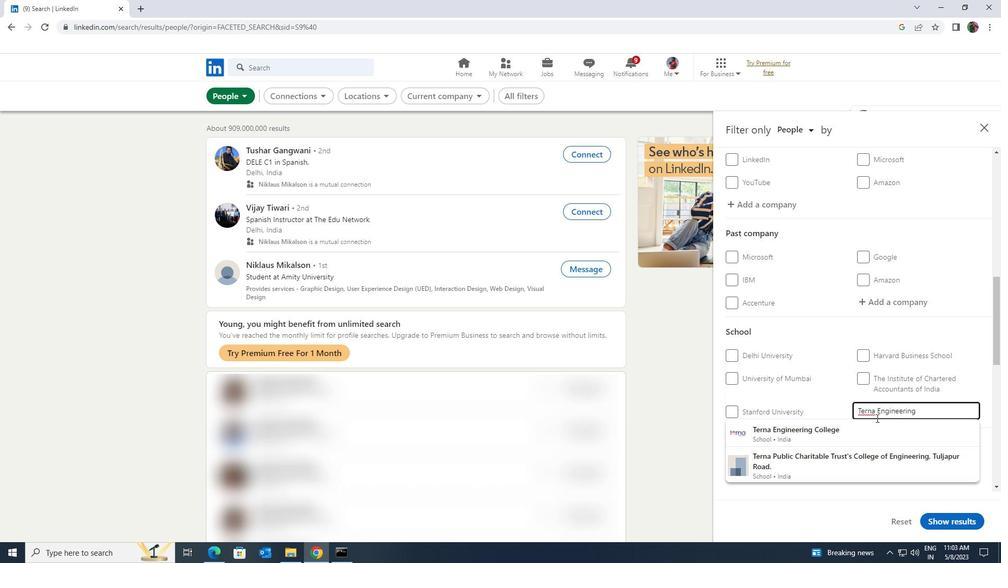 
Action: Mouse pressed left at (875, 428)
Screenshot: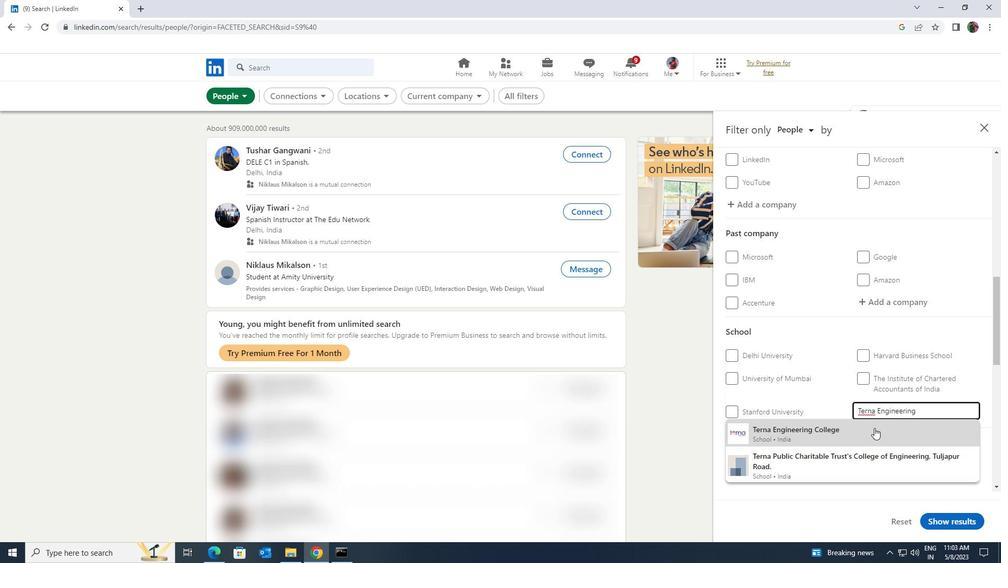 
Action: Mouse scrolled (875, 427) with delta (0, 0)
Screenshot: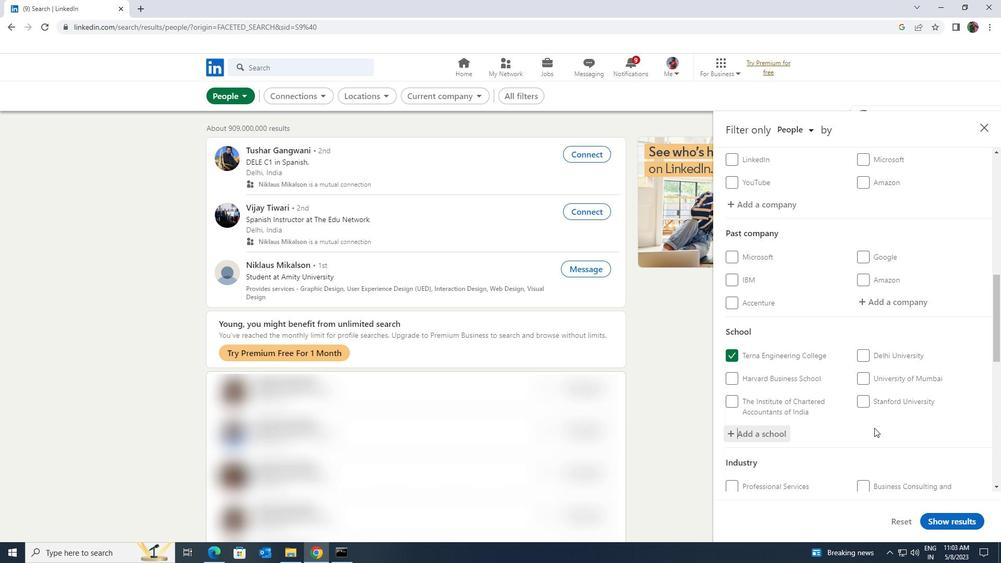 
Action: Mouse scrolled (875, 427) with delta (0, 0)
Screenshot: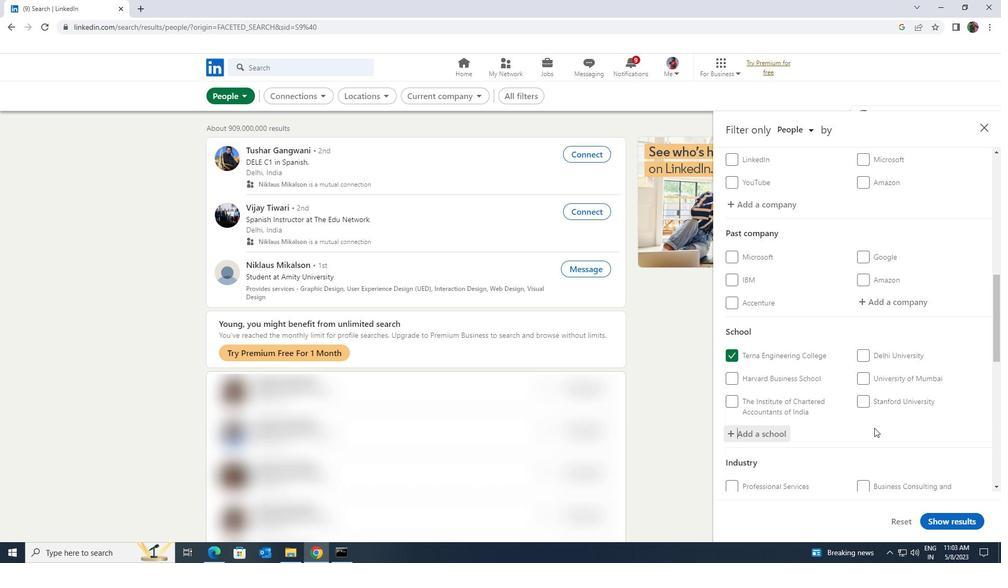 
Action: Mouse moved to (871, 446)
Screenshot: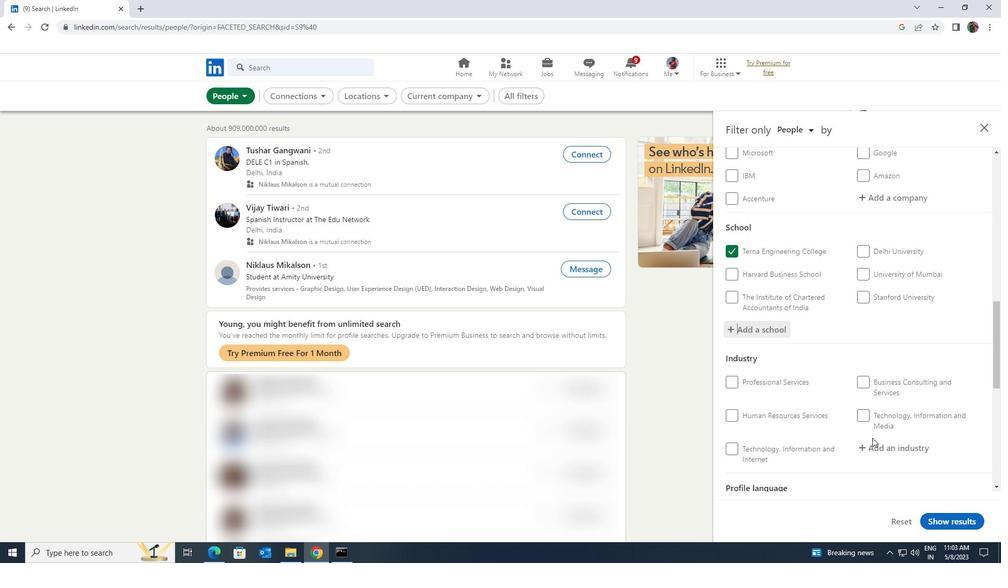 
Action: Mouse pressed left at (871, 446)
Screenshot: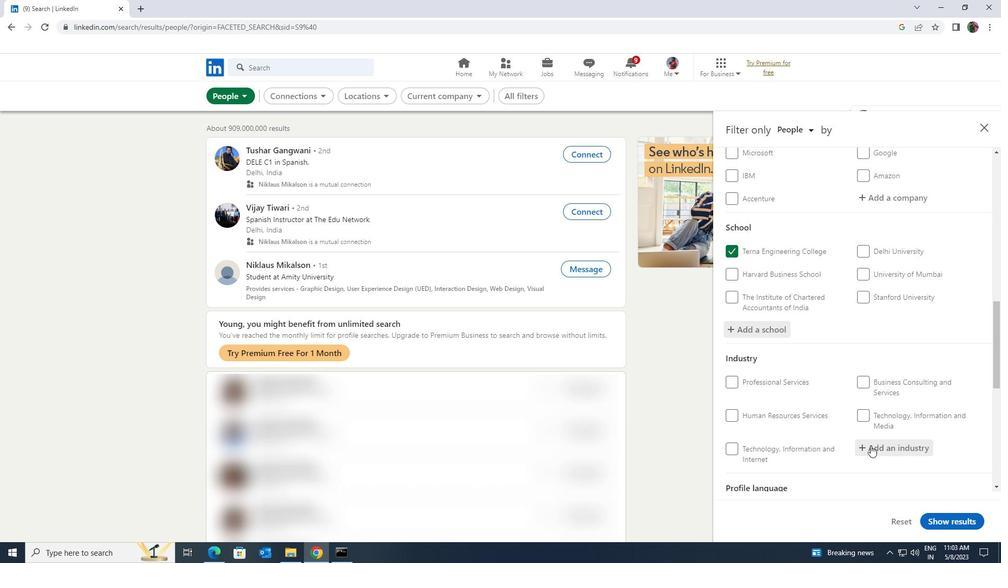 
Action: Key pressed <Key.shift><Key.shift><Key.shift><Key.shift><Key.shift><Key.shift><Key.shift>ASSOCIATION
Screenshot: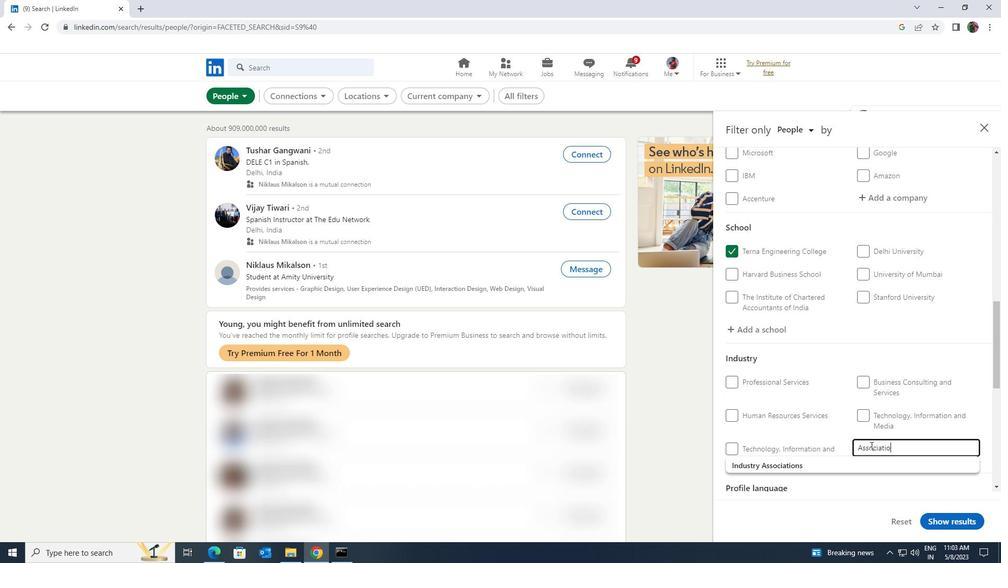 
Action: Mouse moved to (867, 465)
Screenshot: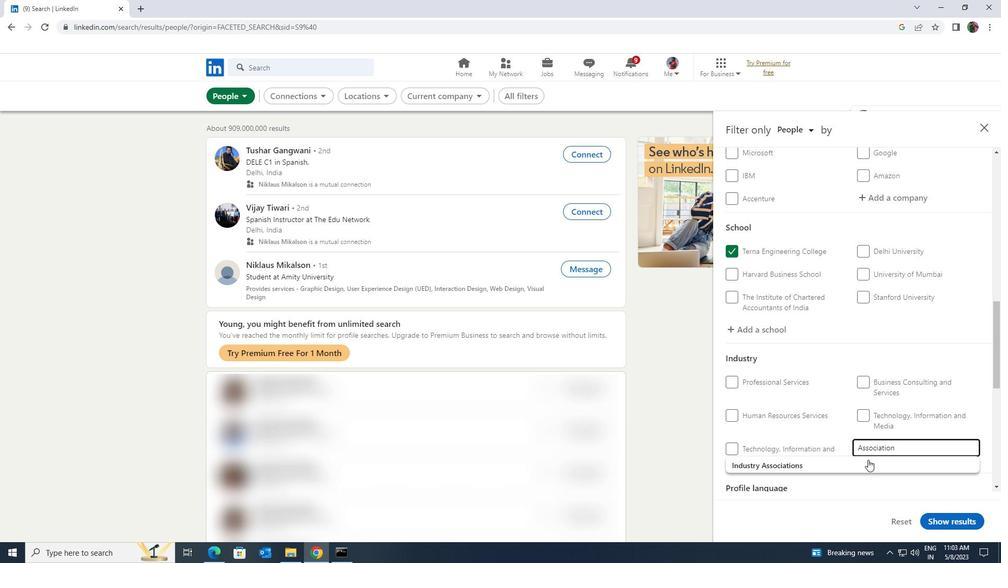 
Action: Mouse pressed left at (867, 465)
Screenshot: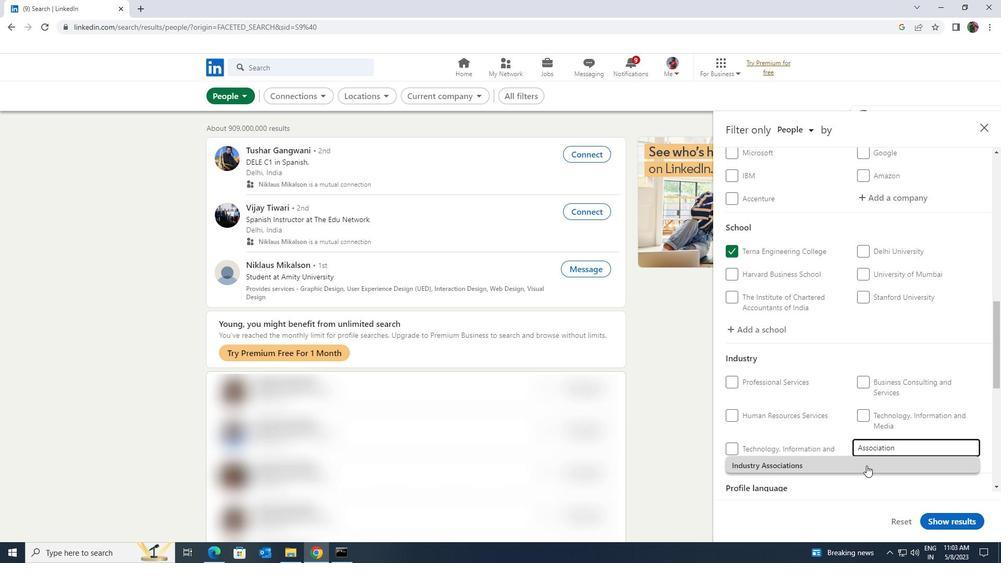 
Action: Mouse scrolled (867, 465) with delta (0, 0)
Screenshot: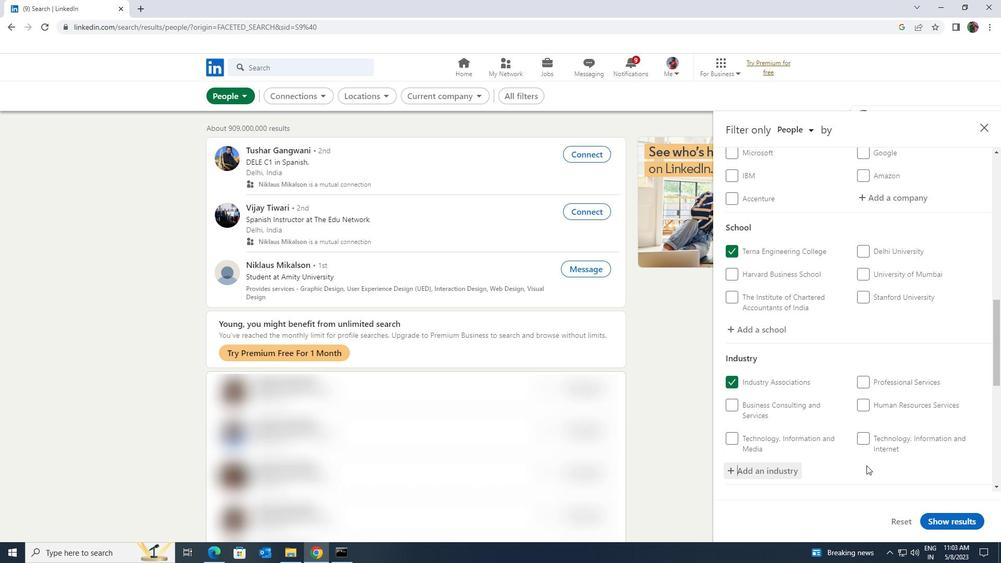 
Action: Mouse scrolled (867, 465) with delta (0, 0)
Screenshot: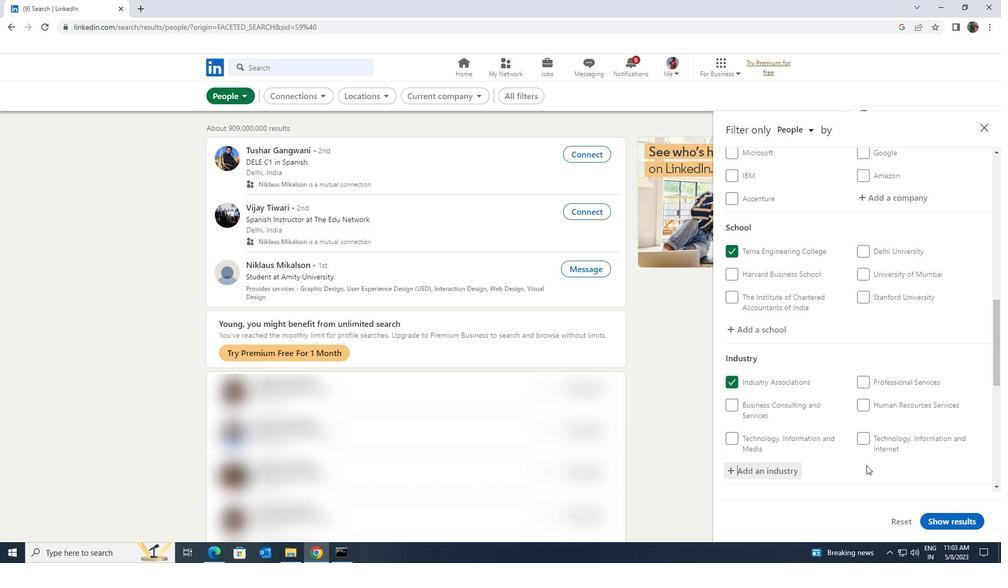 
Action: Mouse scrolled (867, 465) with delta (0, 0)
Screenshot: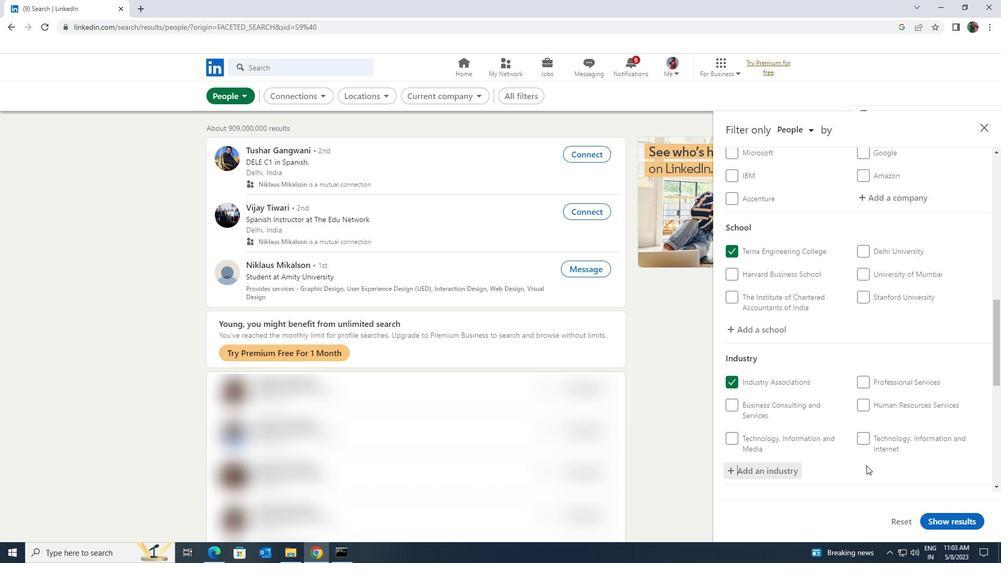 
Action: Mouse moved to (866, 463)
Screenshot: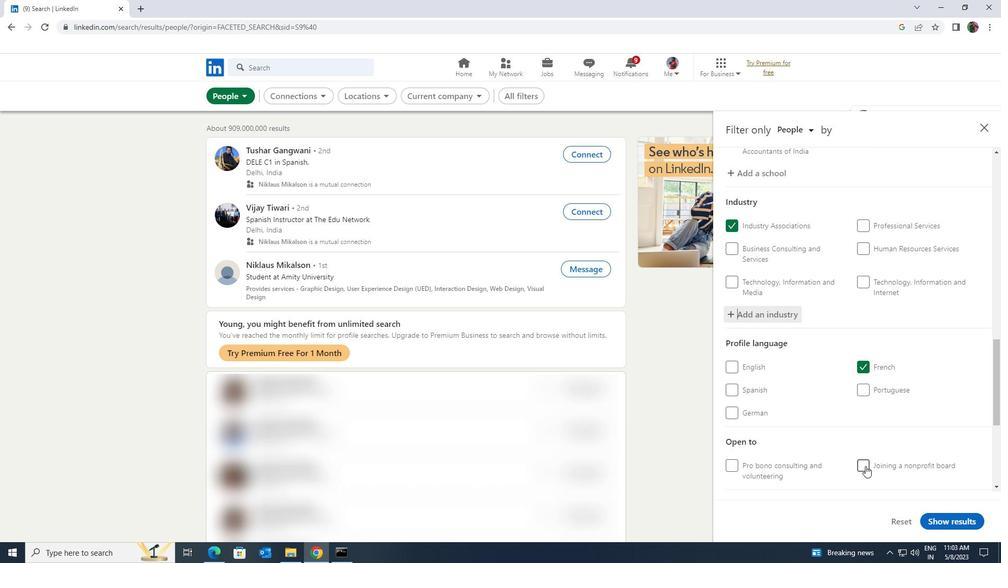 
Action: Mouse scrolled (866, 462) with delta (0, 0)
Screenshot: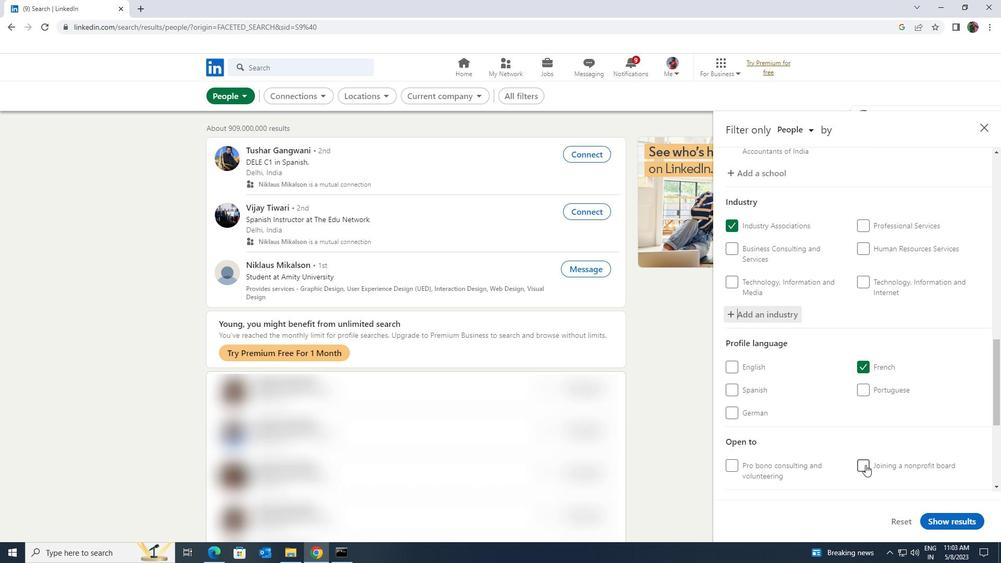 
Action: Mouse scrolled (866, 462) with delta (0, 0)
Screenshot: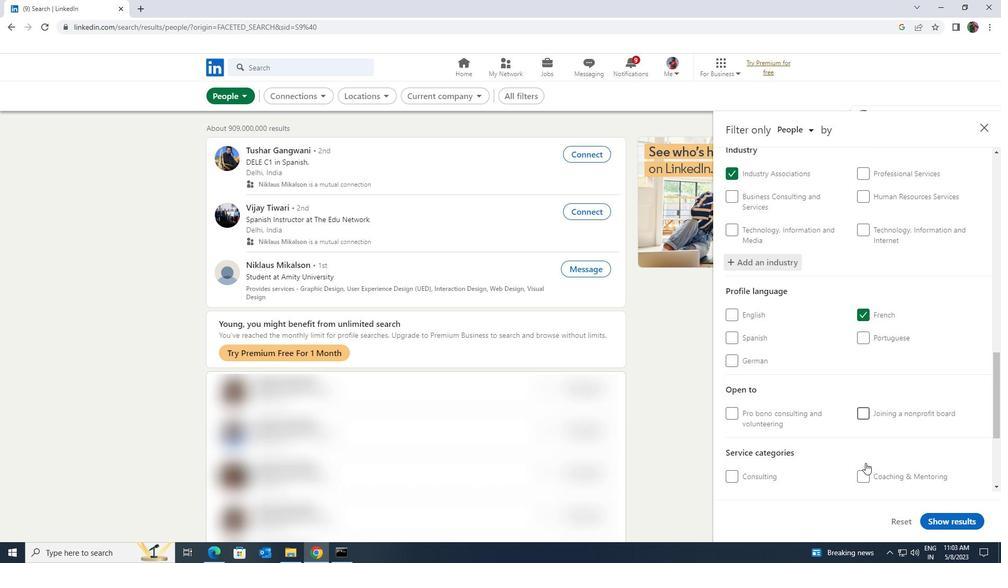 
Action: Mouse moved to (866, 463)
Screenshot: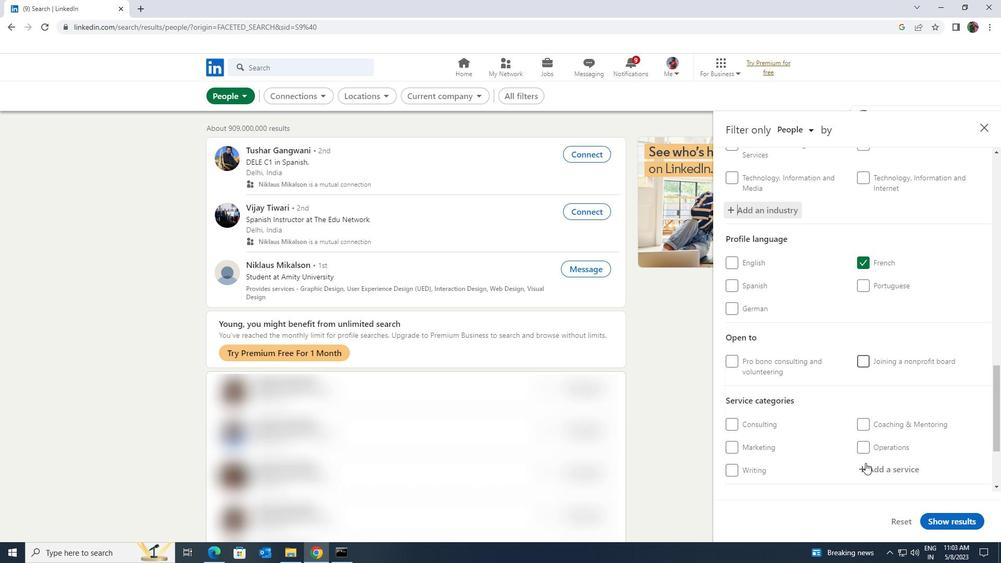 
Action: Mouse pressed left at (866, 463)
Screenshot: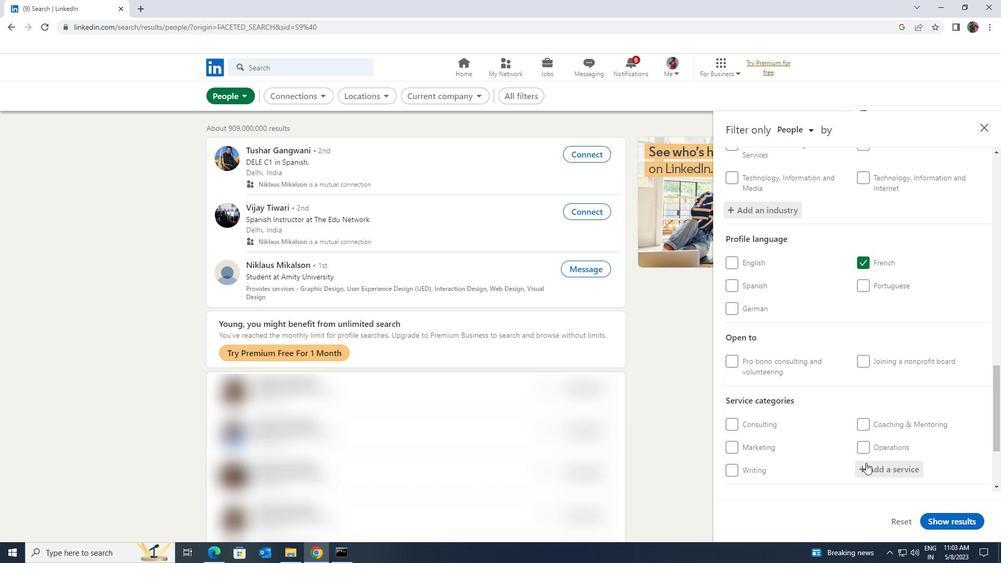 
Action: Key pressed <Key.shift><Key.shift><Key.shift>PRINT<Key.space><Key.shift>DESIGN
Screenshot: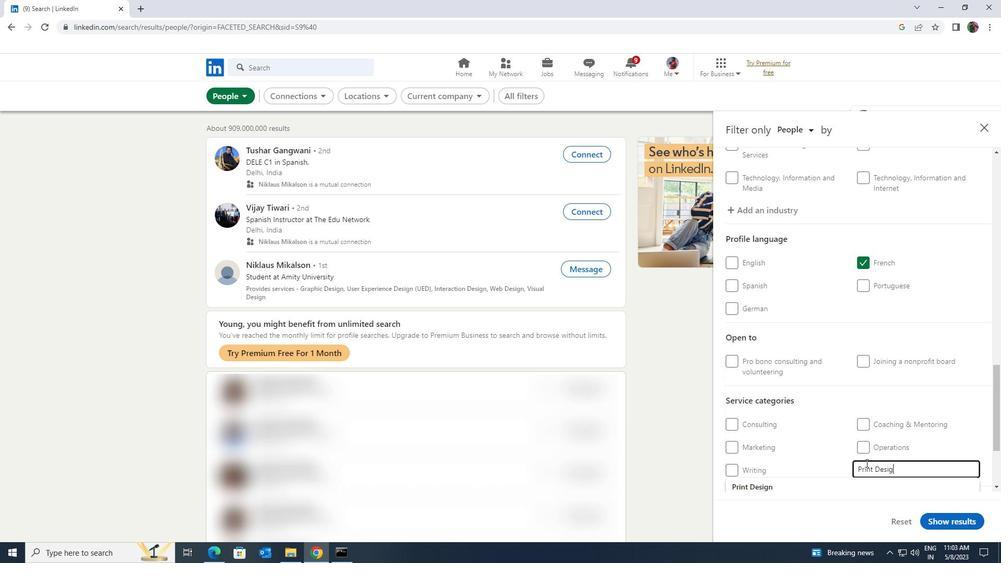 
Action: Mouse moved to (855, 482)
Screenshot: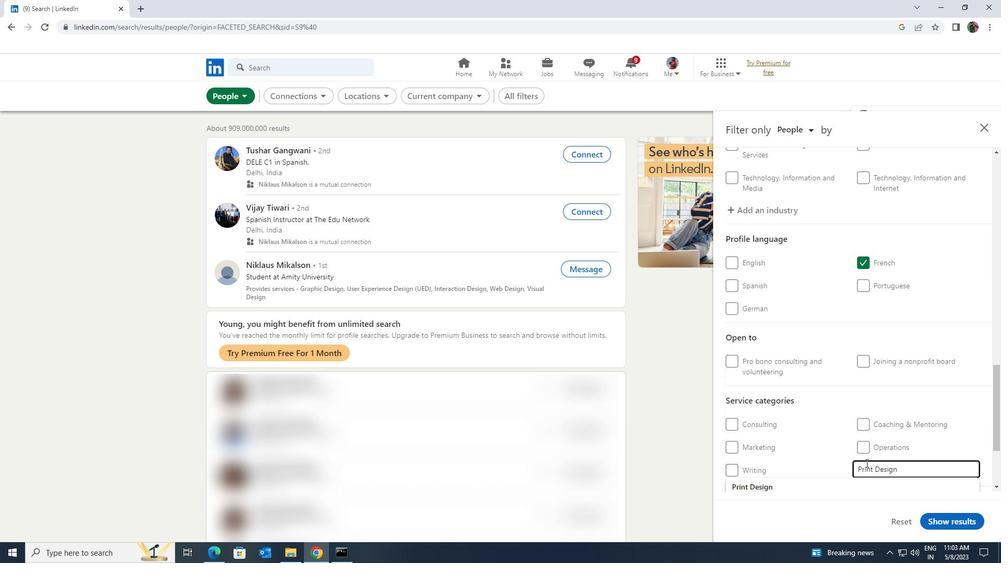 
Action: Mouse pressed left at (855, 482)
Screenshot: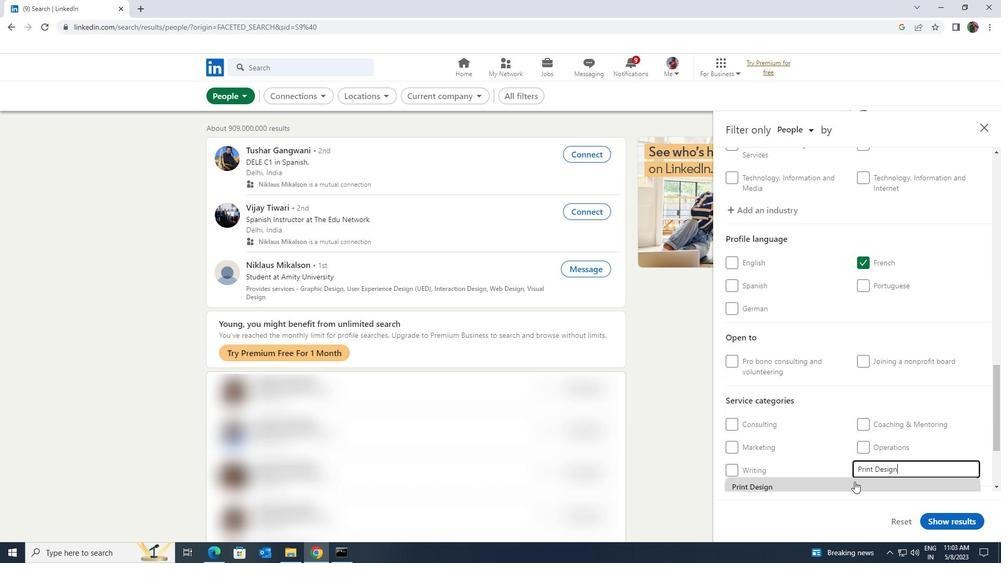 
Action: Mouse moved to (836, 449)
Screenshot: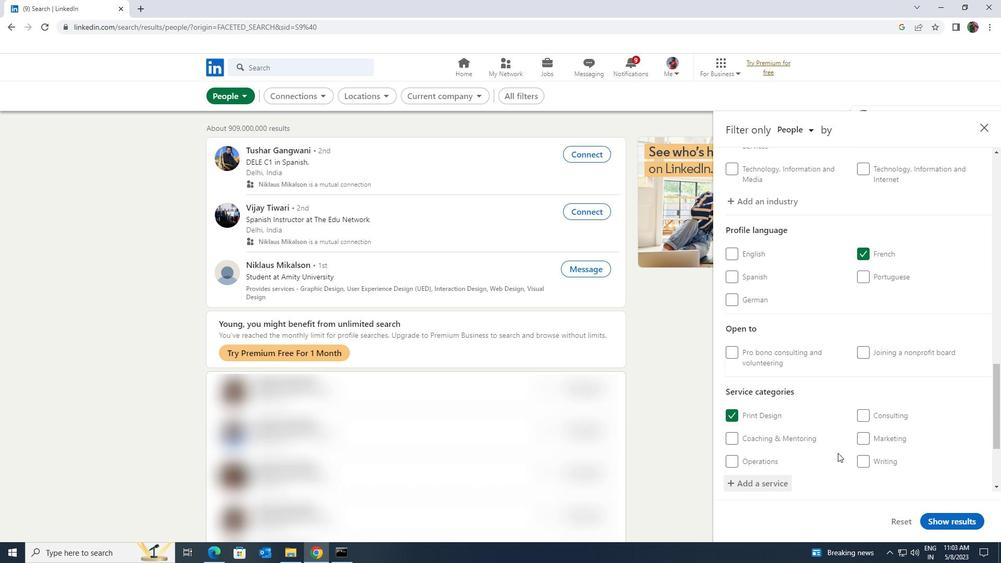 
Action: Mouse scrolled (836, 449) with delta (0, 0)
Screenshot: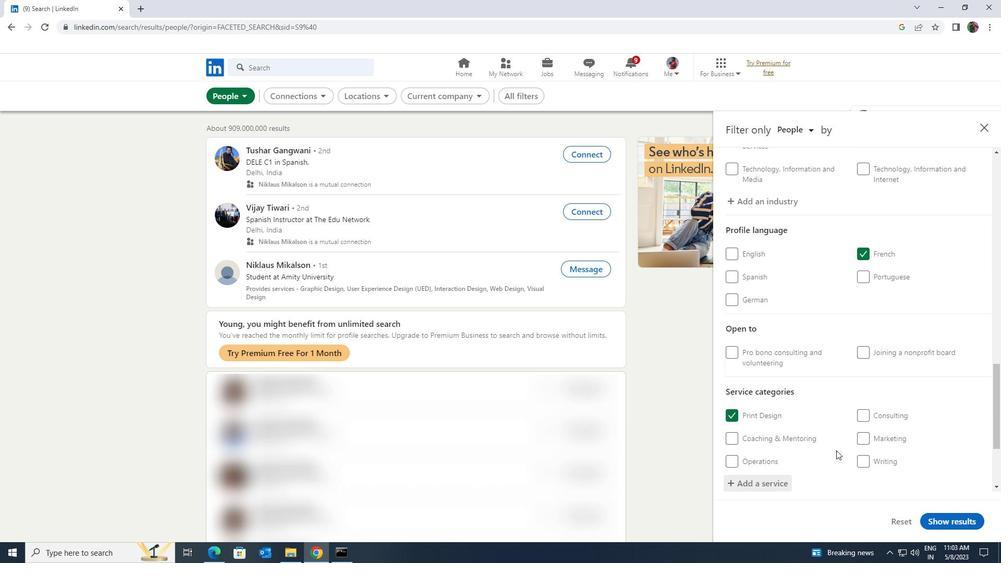 
Action: Mouse scrolled (836, 449) with delta (0, 0)
Screenshot: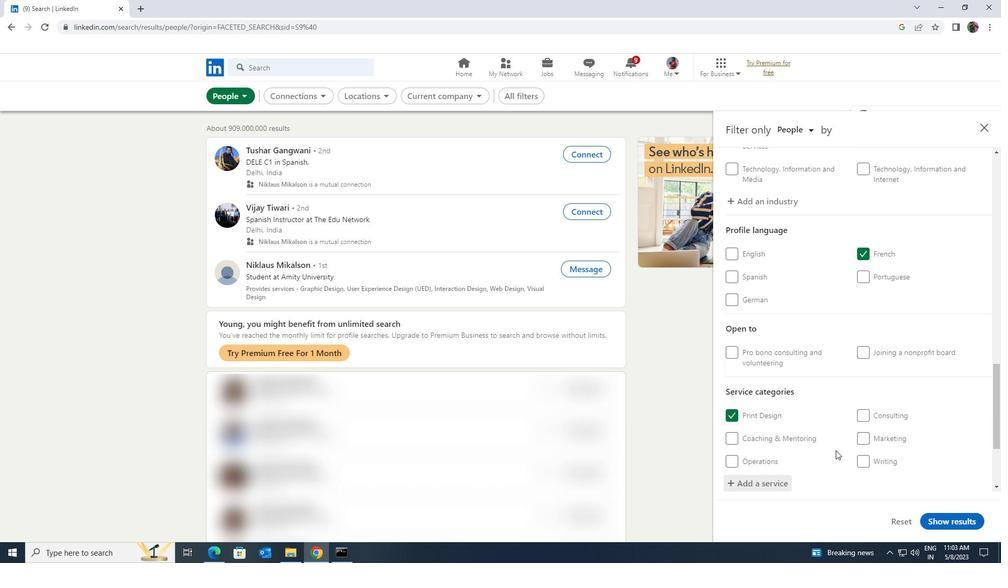 
Action: Mouse moved to (821, 472)
Screenshot: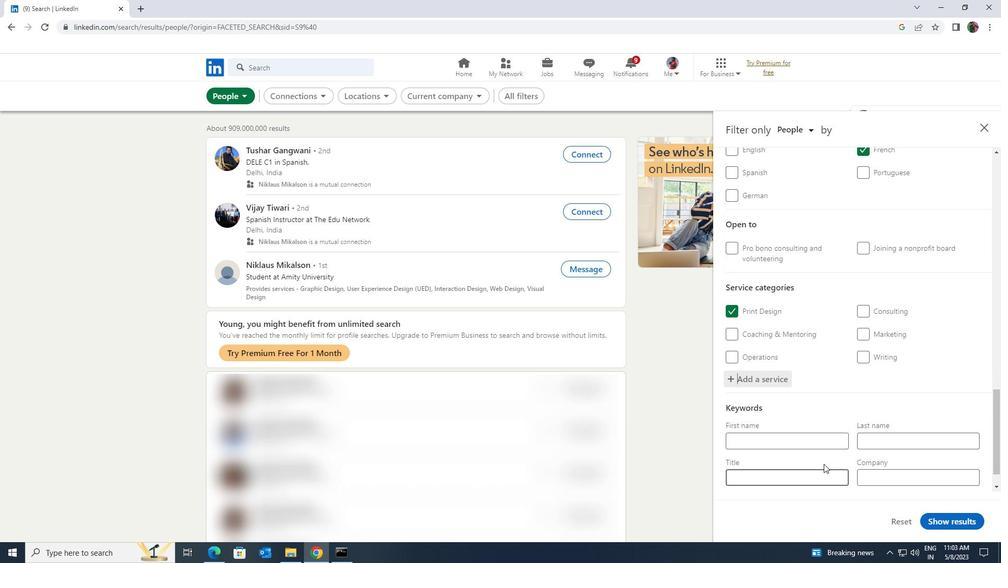 
Action: Mouse pressed left at (821, 472)
Screenshot: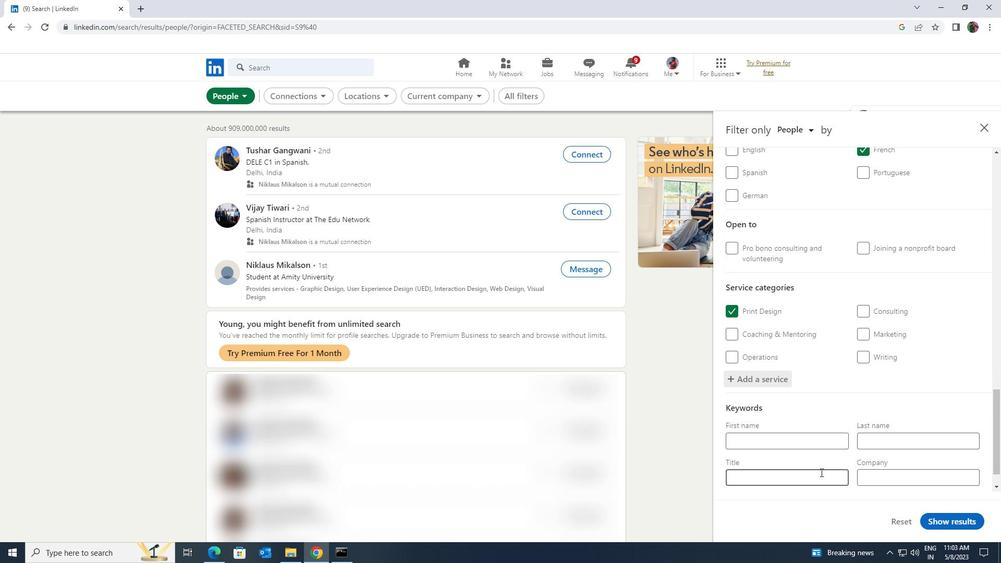 
Action: Key pressed <Key.shift><Key.shift><Key.shift><Key.shift><Key.shift><Key.shift><Key.shift><Key.shift>SOCIAL<Key.space><Key.shift>MEDIA<Key.space><Key.shift><Key.shift><Key.shift><Key.shift><Key.shift><Key.shift><Key.shift><Key.shift><Key.shift><Key.shift><Key.shift><Key.shift><Key.shift><Key.shift><Key.shift><Key.shift><Key.shift>ASSISTANT
Screenshot: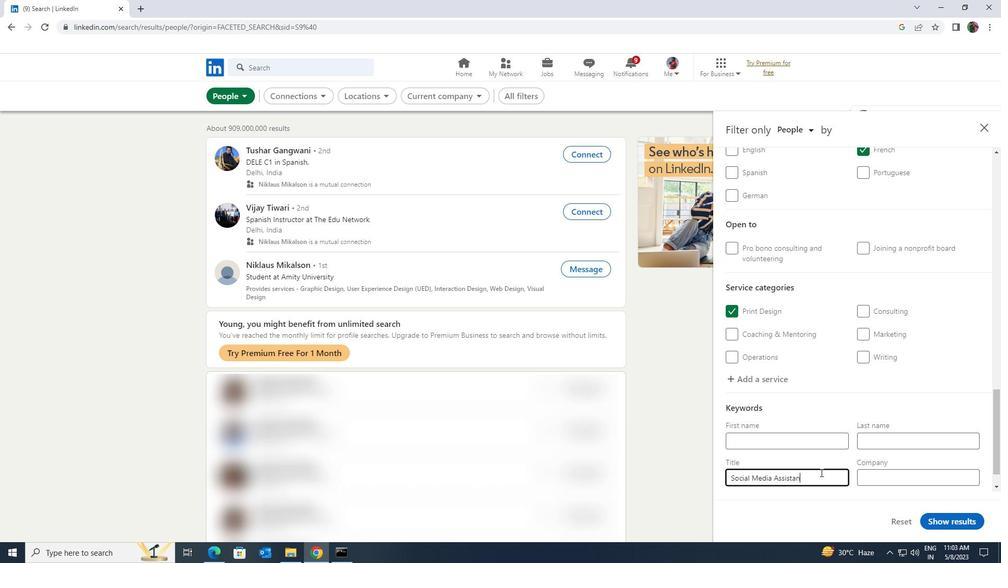 
Action: Mouse moved to (925, 521)
Screenshot: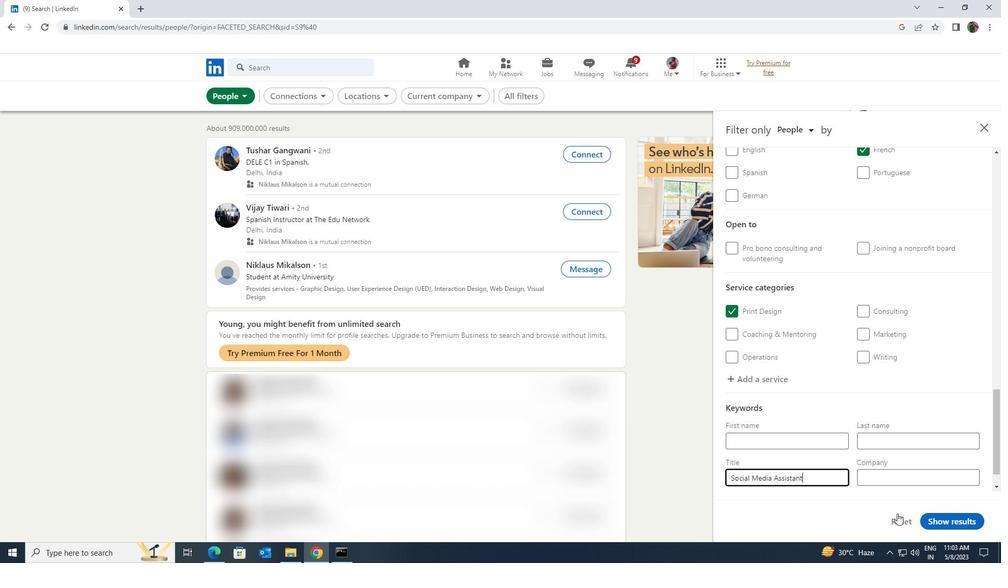 
Action: Mouse pressed left at (925, 521)
Screenshot: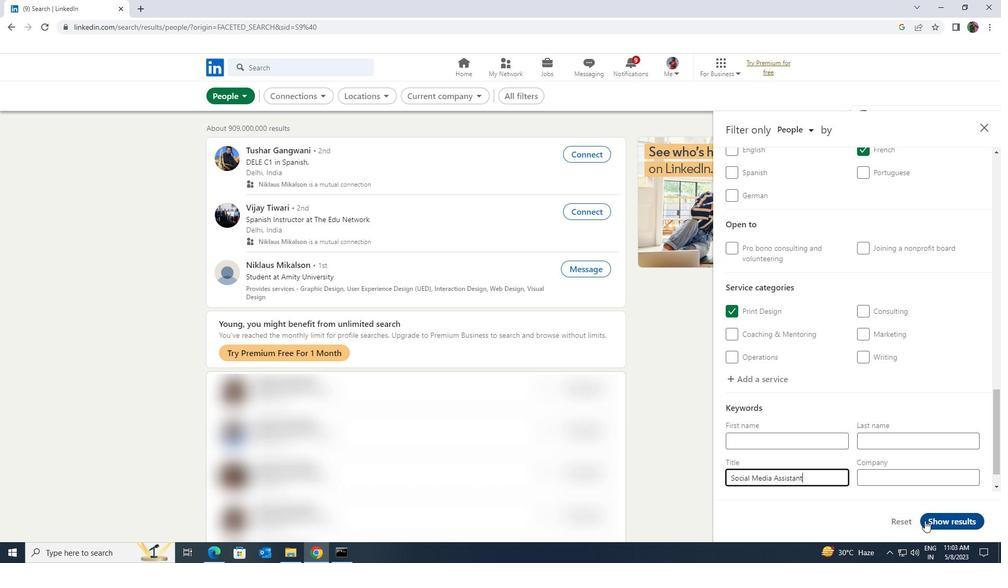 
